 Task: Create a due date automation trigger when advanced on, 2 days before a card is due add content with a name not containing resume at 11:00 AM.
Action: Mouse moved to (999, 292)
Screenshot: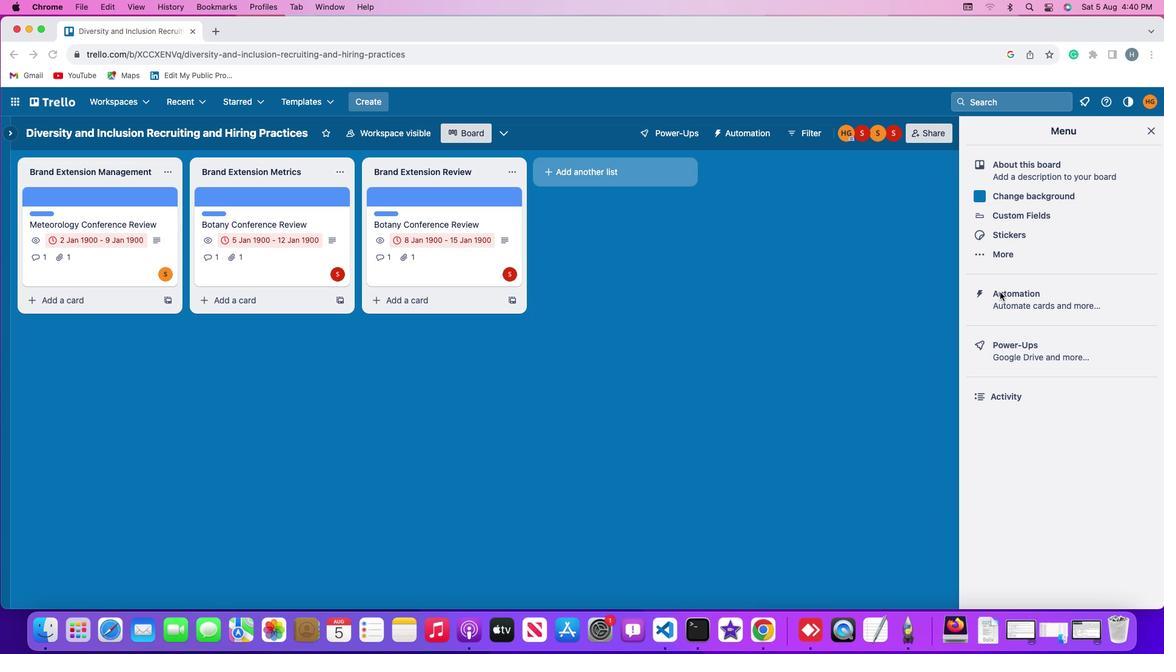 
Action: Mouse pressed left at (999, 292)
Screenshot: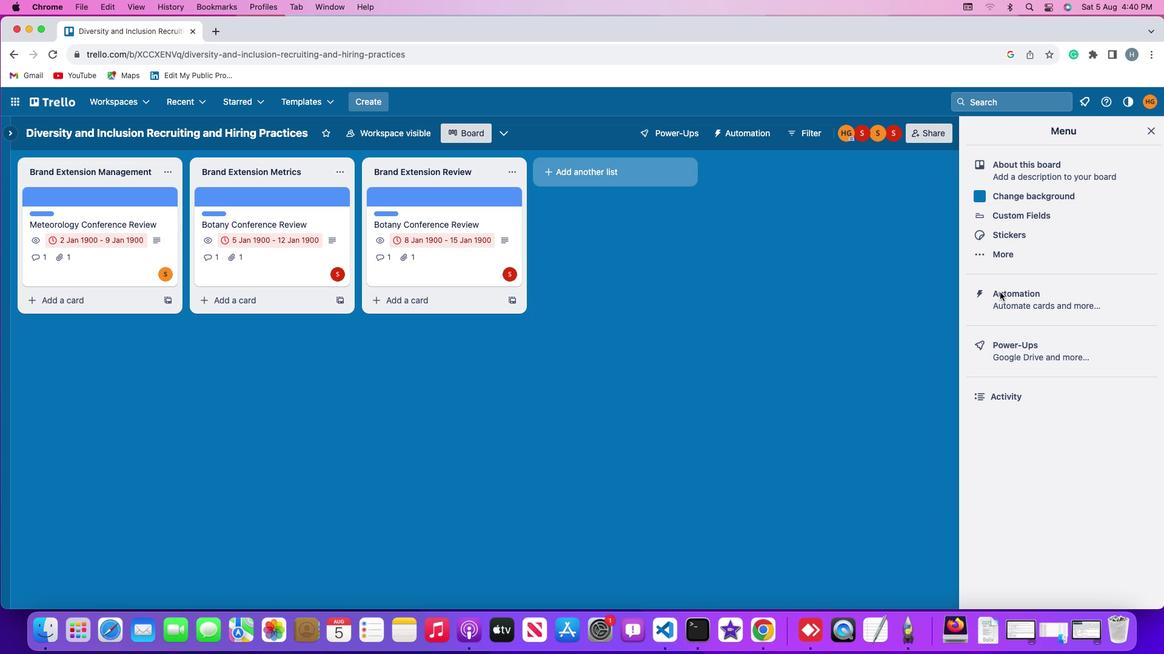 
Action: Mouse pressed left at (999, 292)
Screenshot: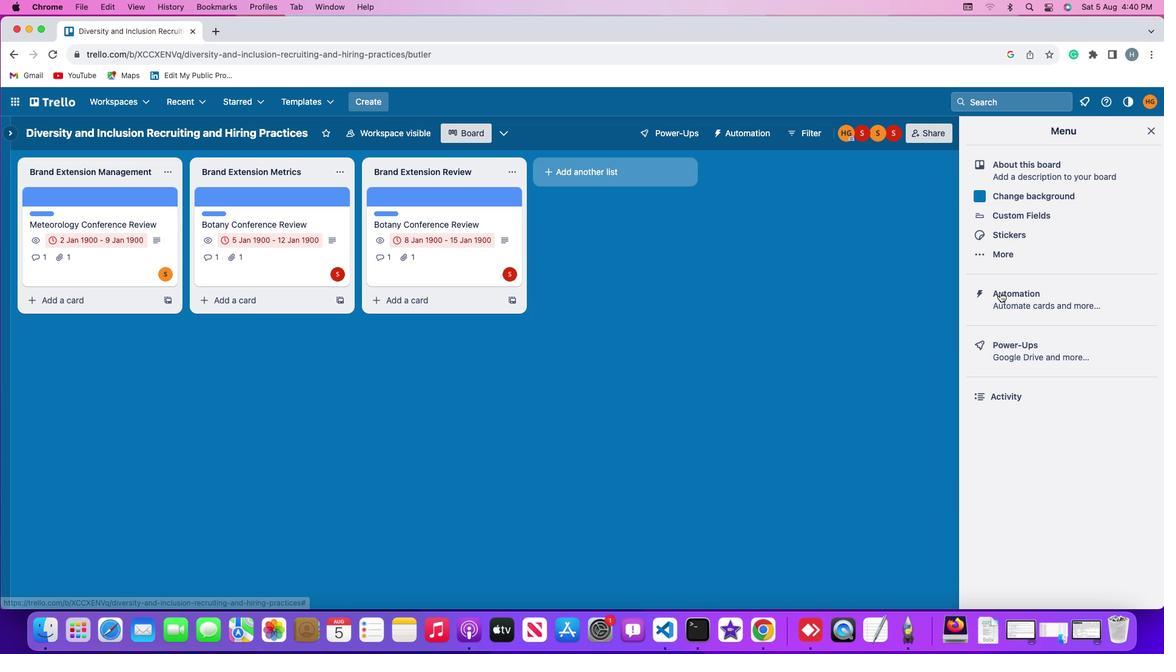
Action: Mouse moved to (91, 291)
Screenshot: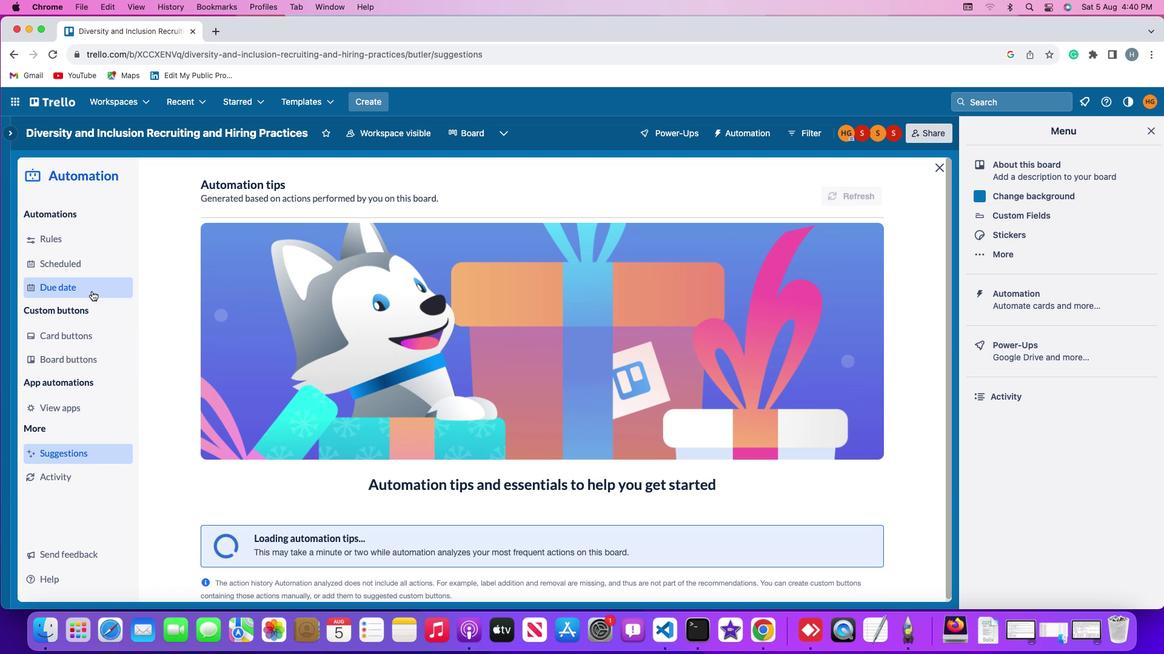 
Action: Mouse pressed left at (91, 291)
Screenshot: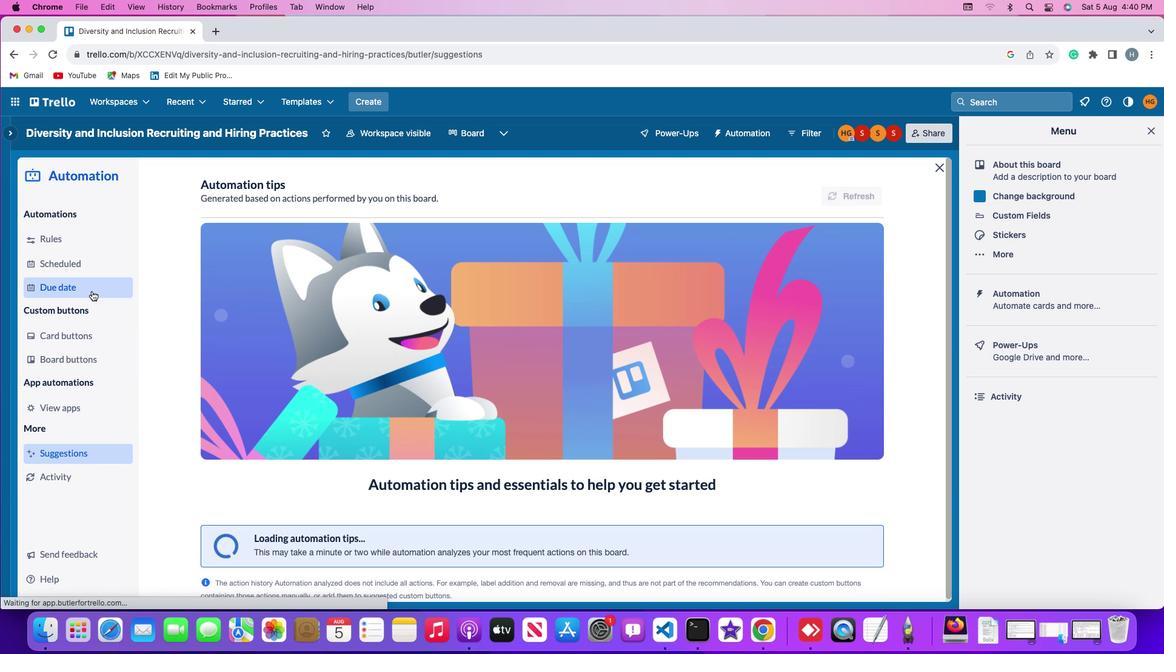 
Action: Mouse moved to (828, 186)
Screenshot: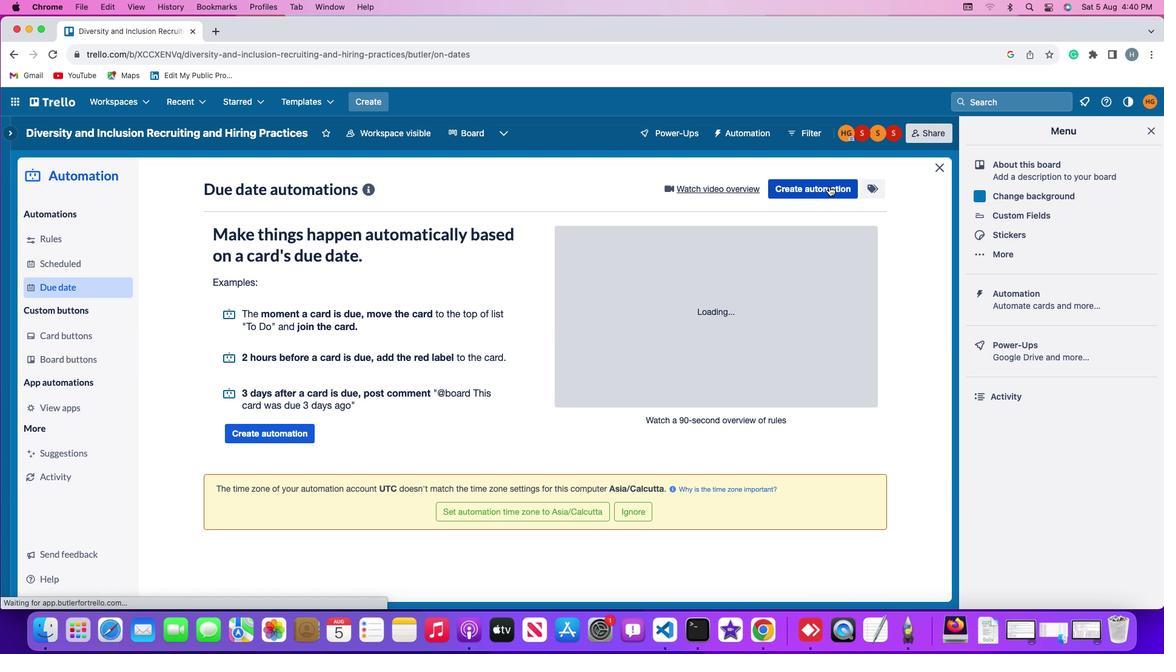 
Action: Mouse pressed left at (828, 186)
Screenshot: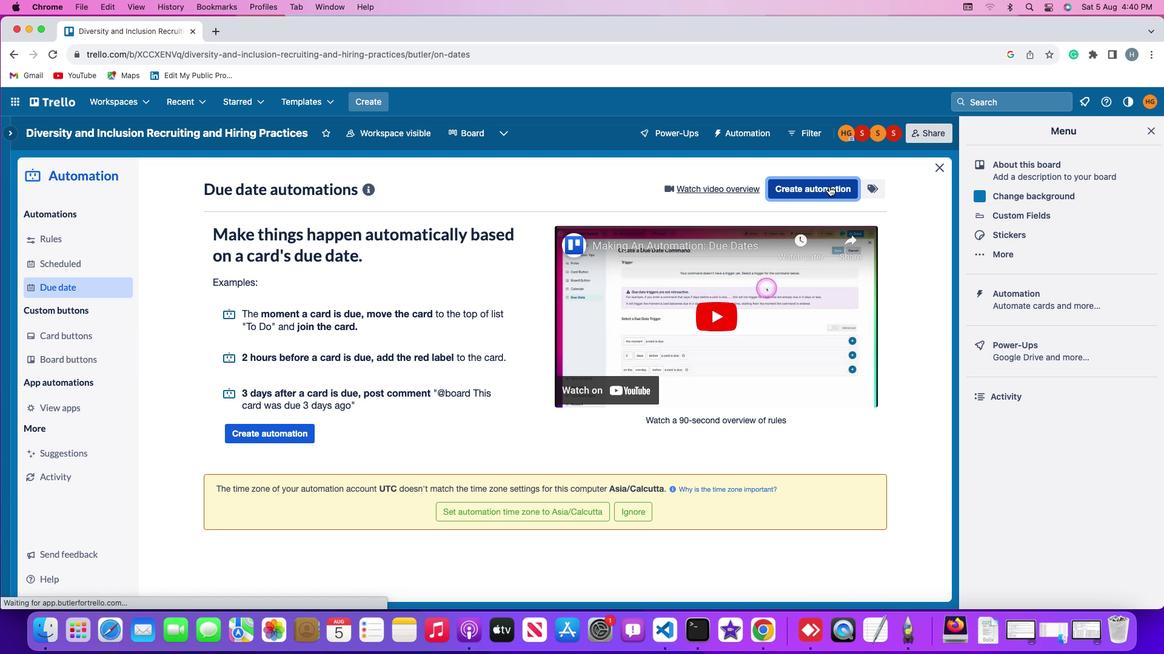 
Action: Mouse moved to (552, 303)
Screenshot: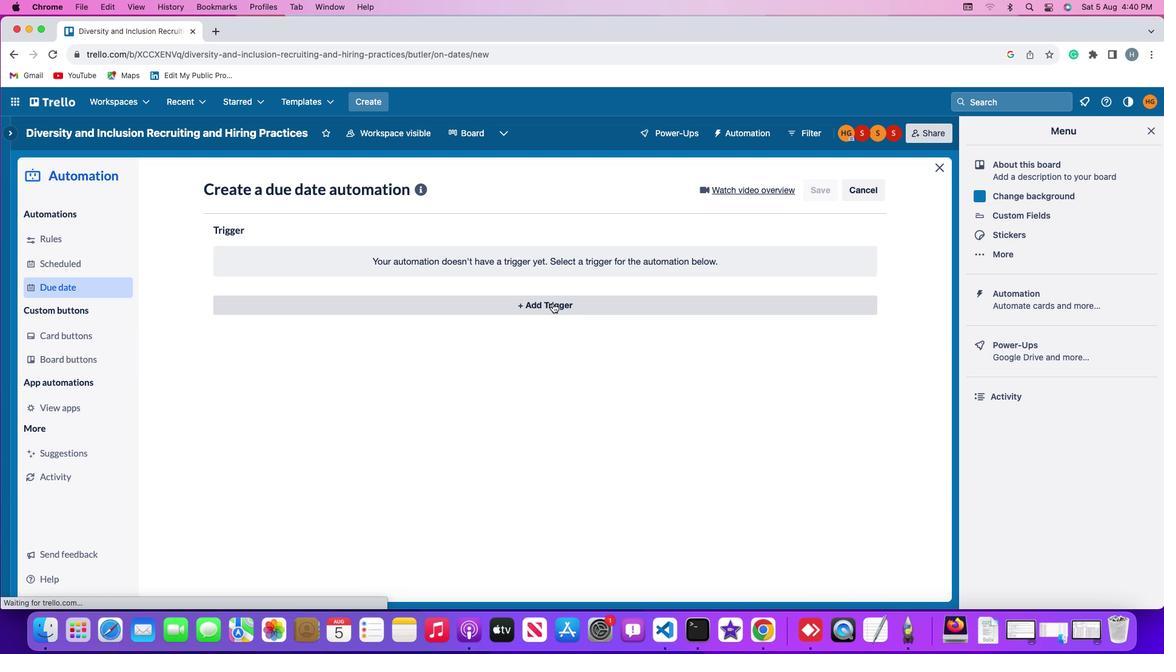 
Action: Mouse pressed left at (552, 303)
Screenshot: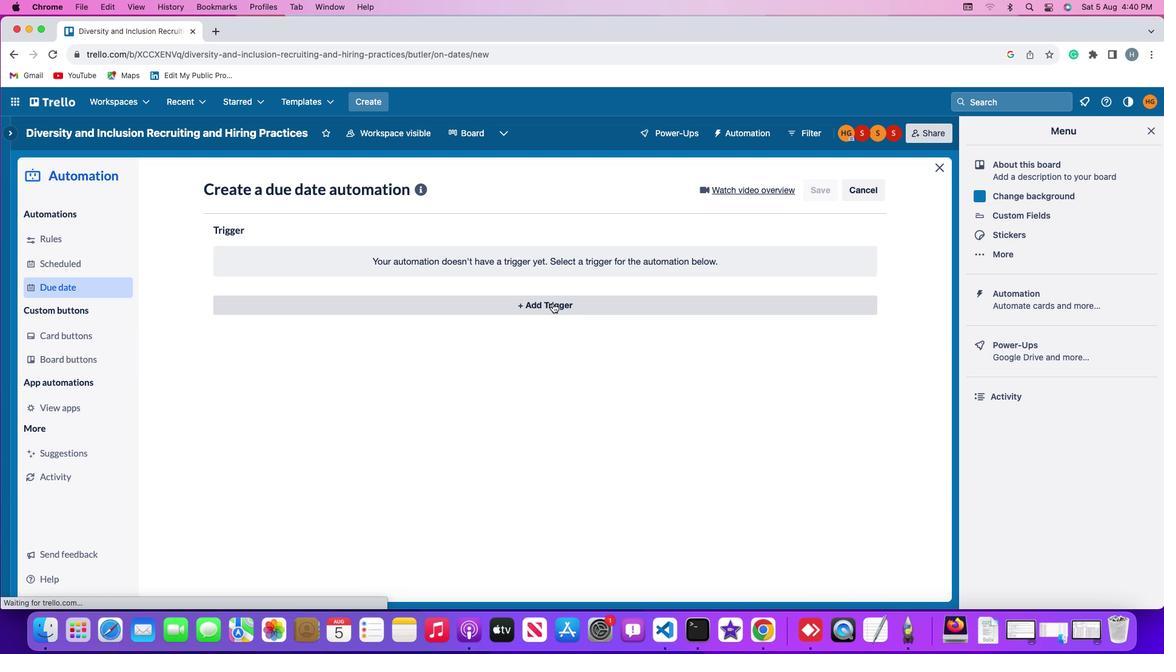 
Action: Mouse moved to (238, 488)
Screenshot: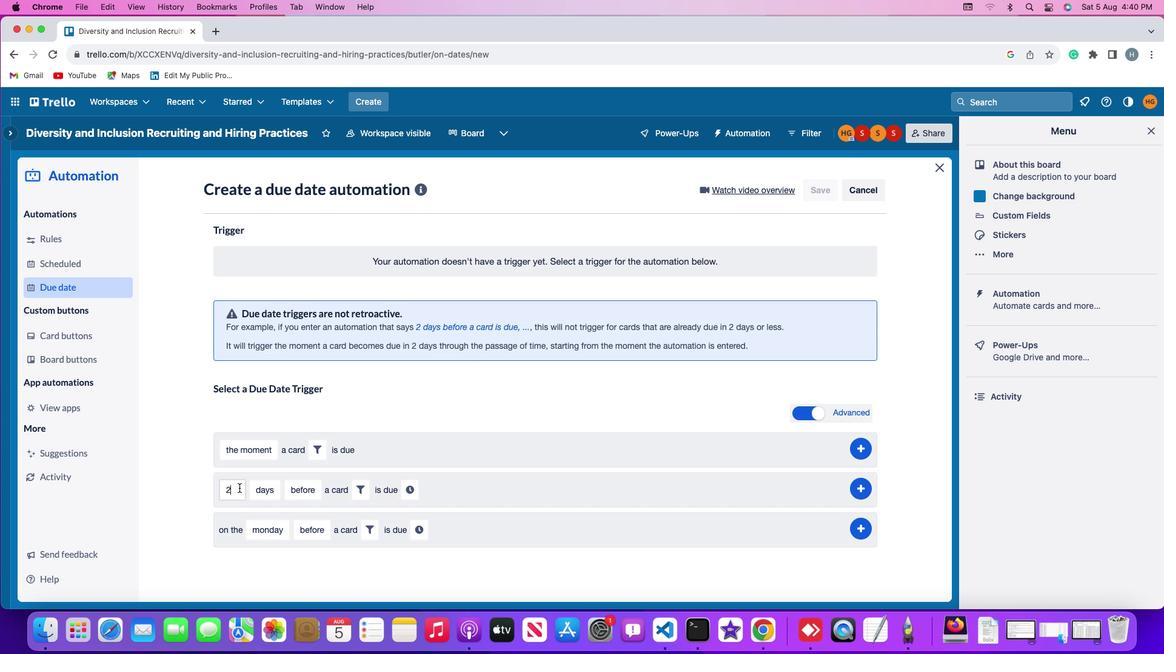 
Action: Mouse pressed left at (238, 488)
Screenshot: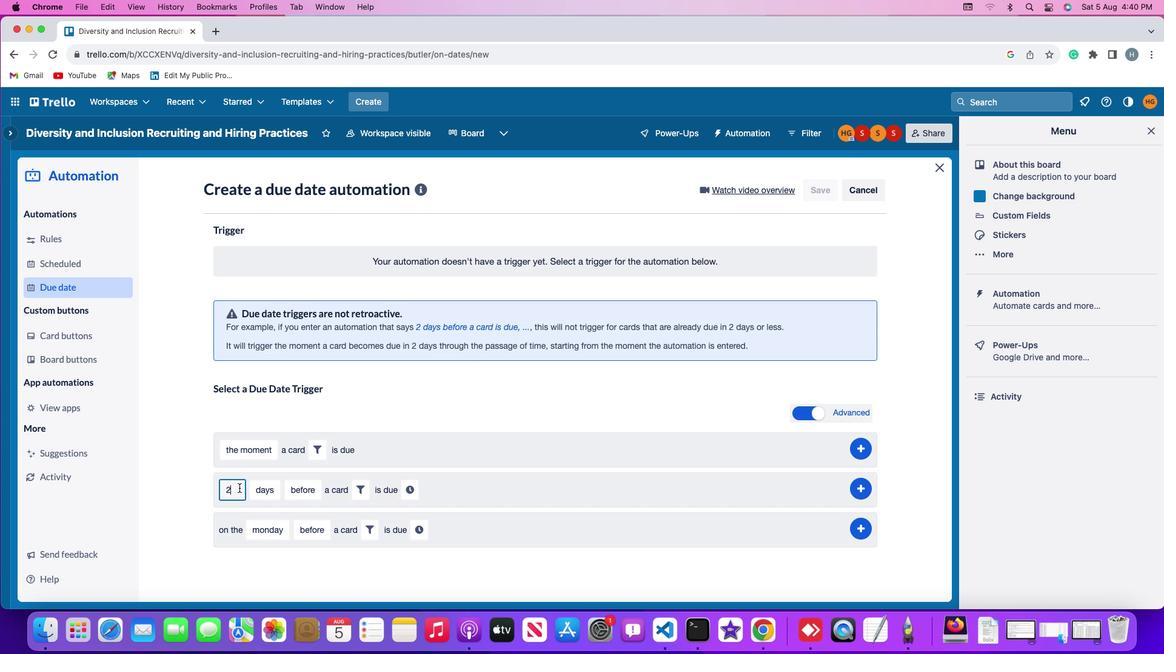 
Action: Key pressed Key.backspace
Screenshot: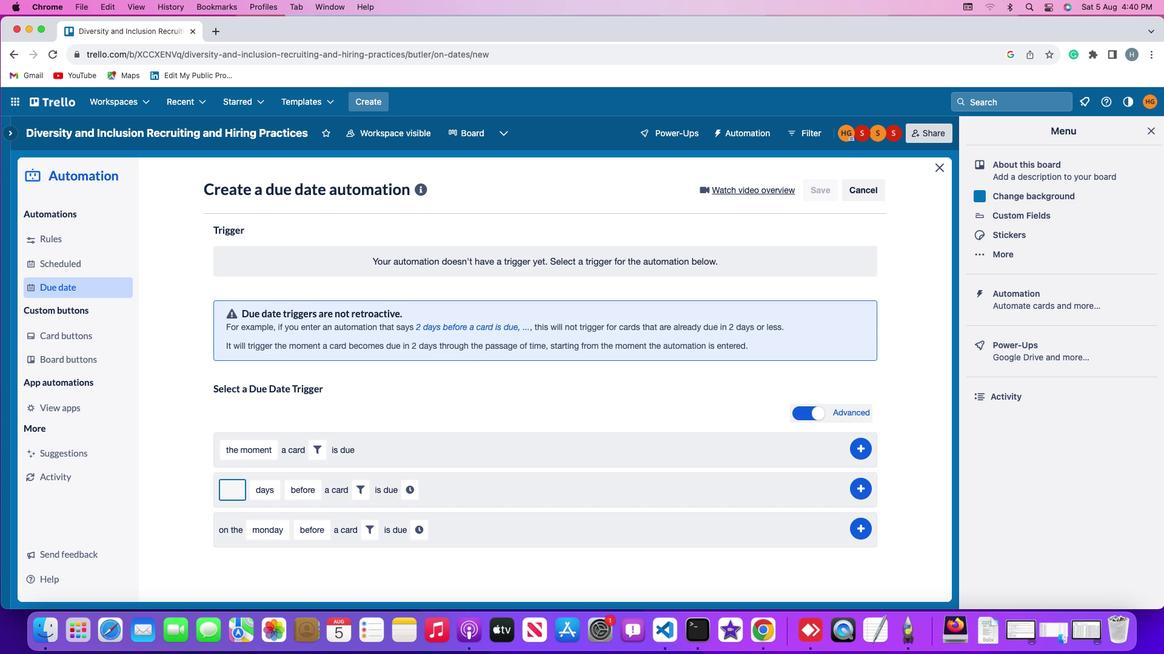 
Action: Mouse moved to (239, 487)
Screenshot: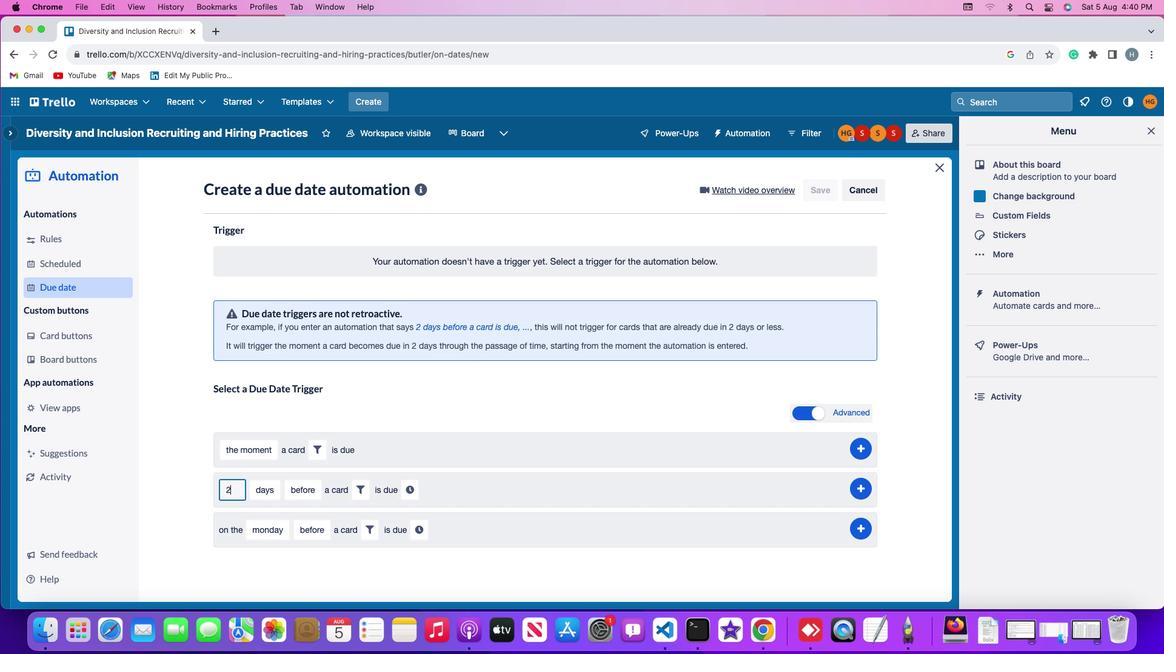 
Action: Key pressed '2'
Screenshot: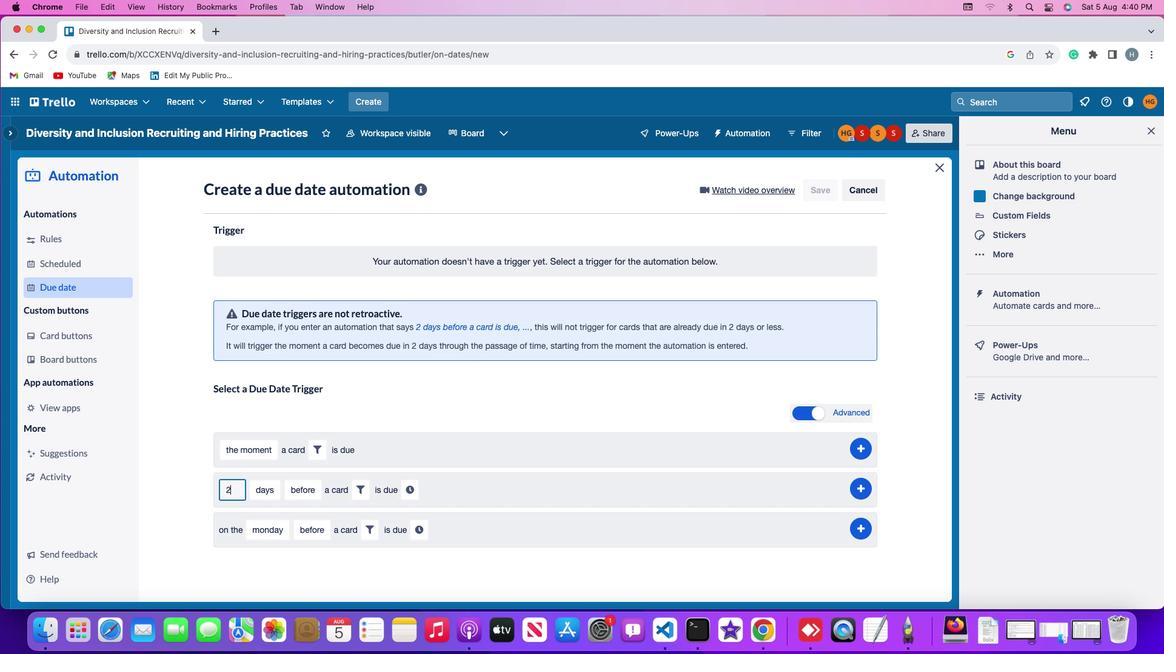 
Action: Mouse moved to (269, 486)
Screenshot: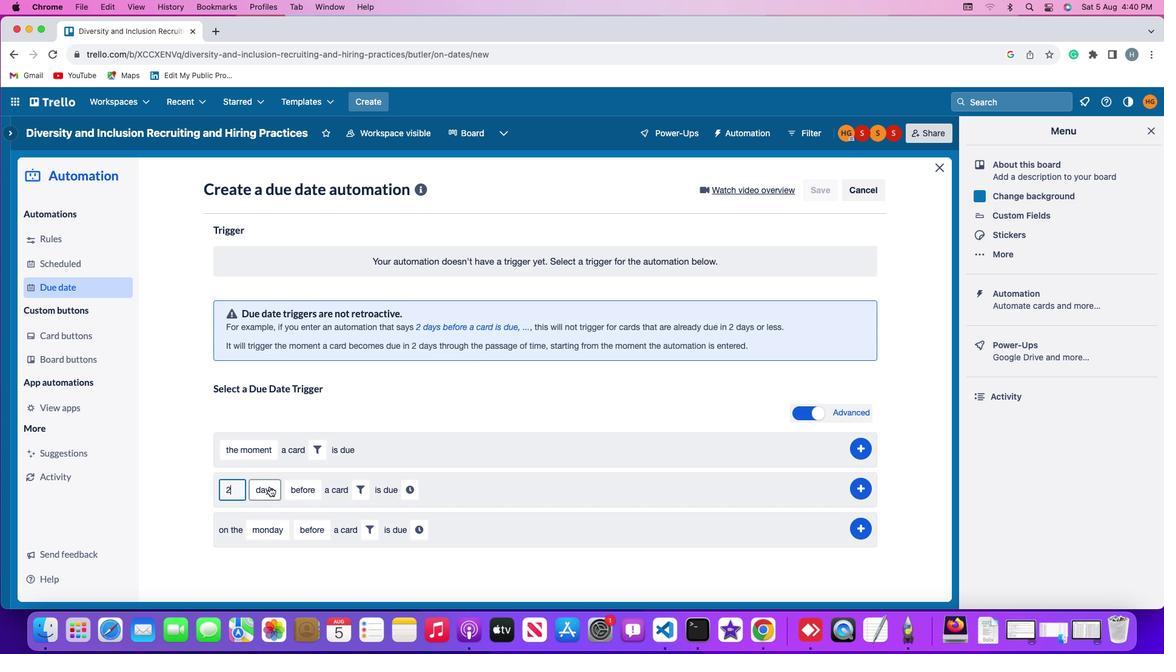 
Action: Mouse pressed left at (269, 486)
Screenshot: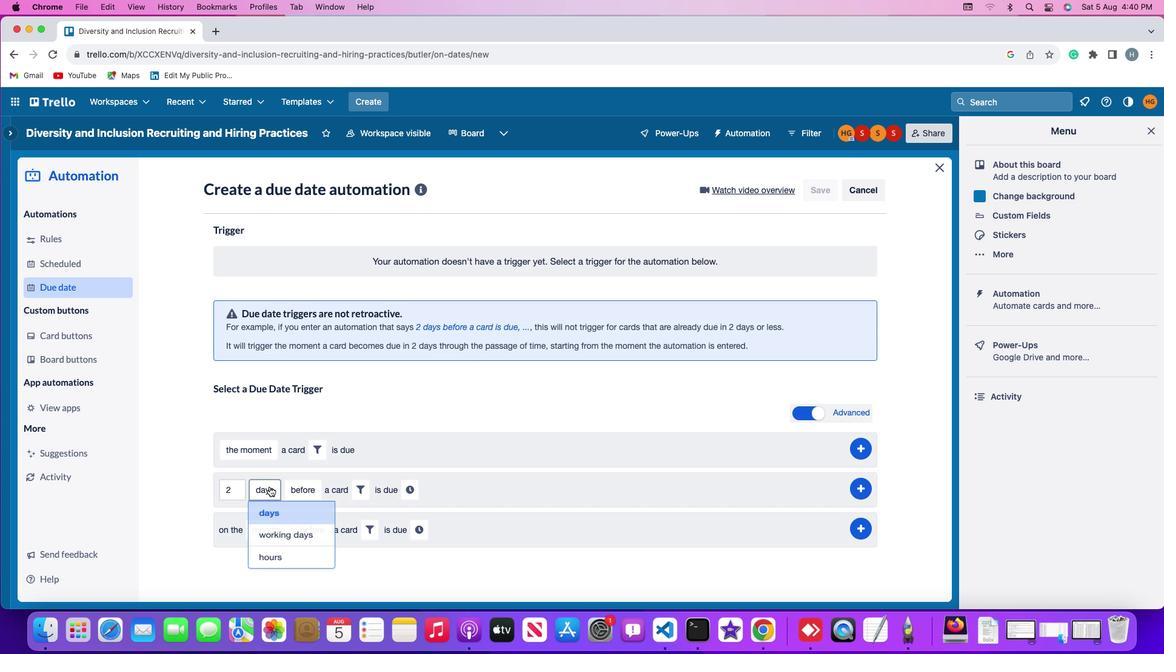 
Action: Mouse moved to (274, 519)
Screenshot: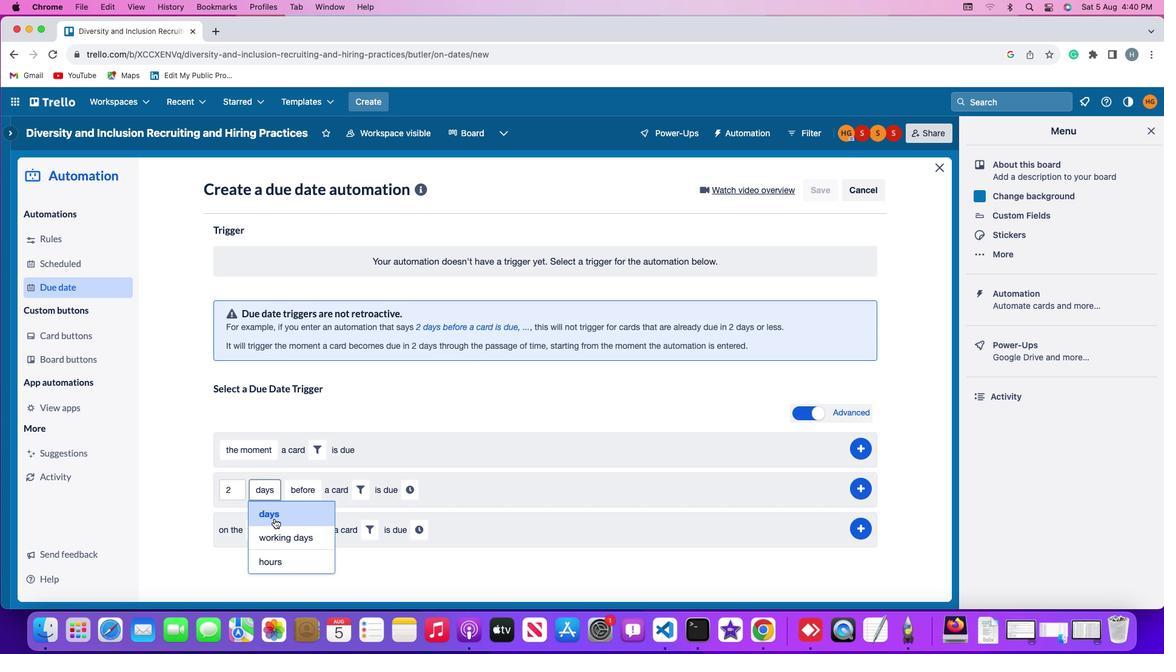 
Action: Mouse pressed left at (274, 519)
Screenshot: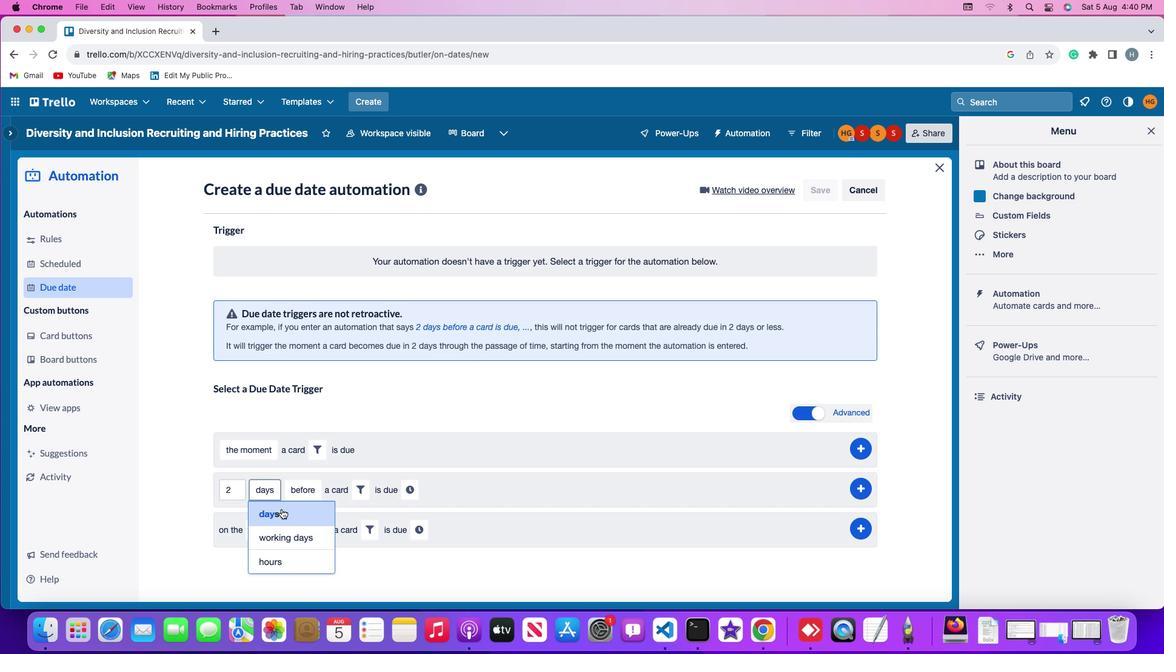 
Action: Mouse moved to (297, 497)
Screenshot: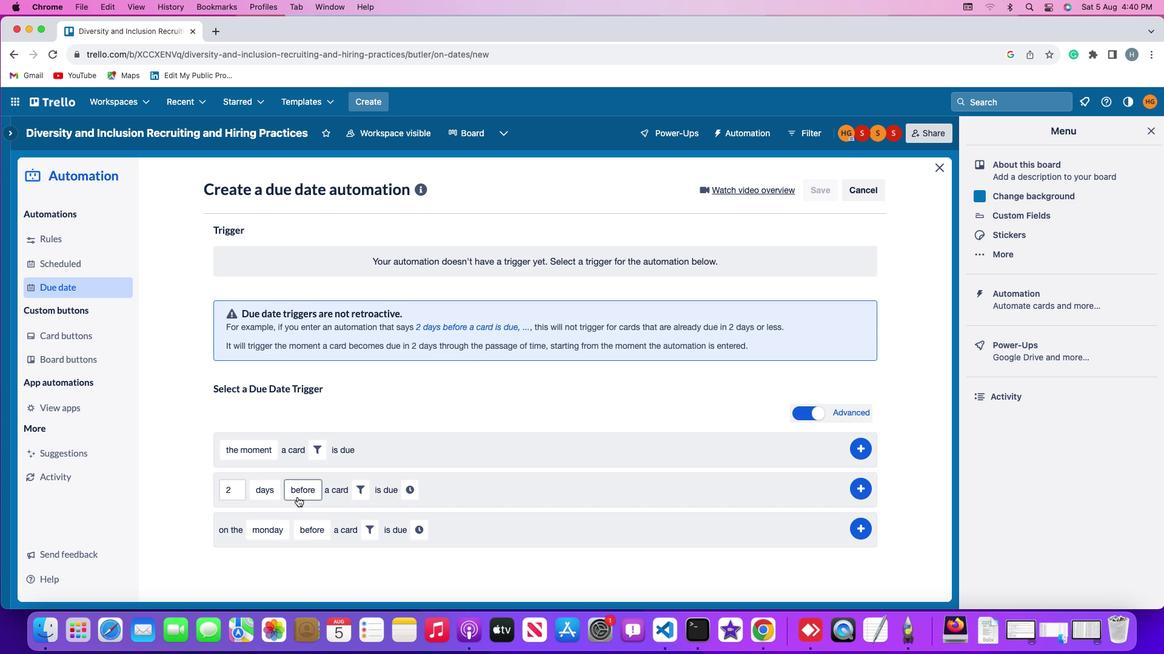 
Action: Mouse pressed left at (297, 497)
Screenshot: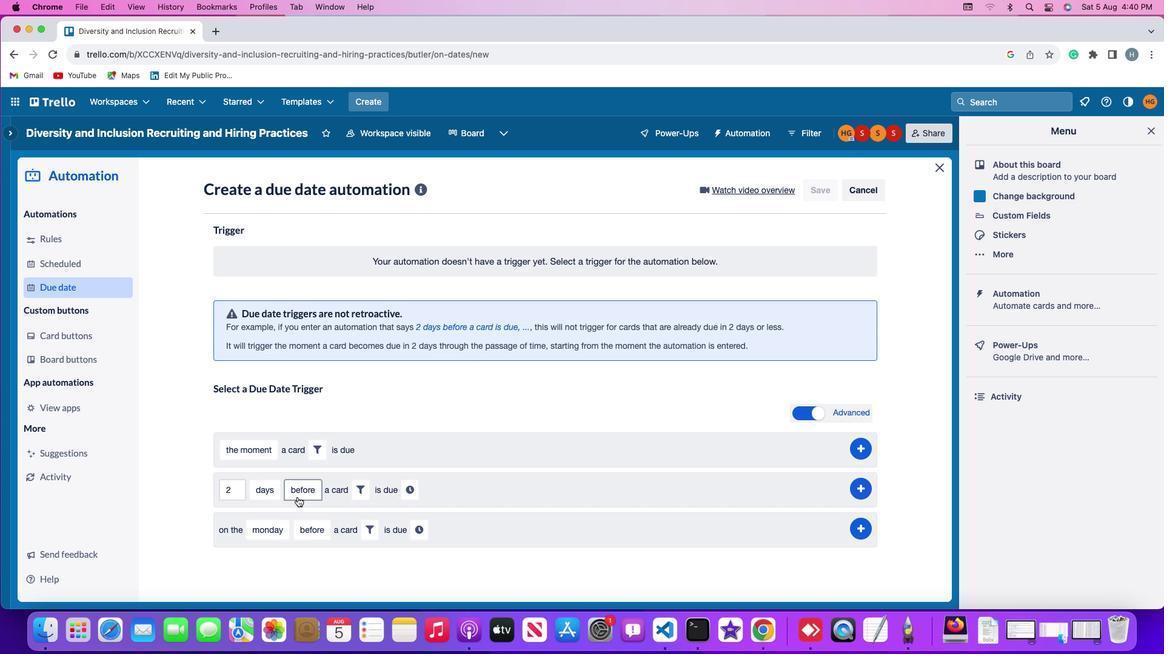 
Action: Mouse moved to (310, 514)
Screenshot: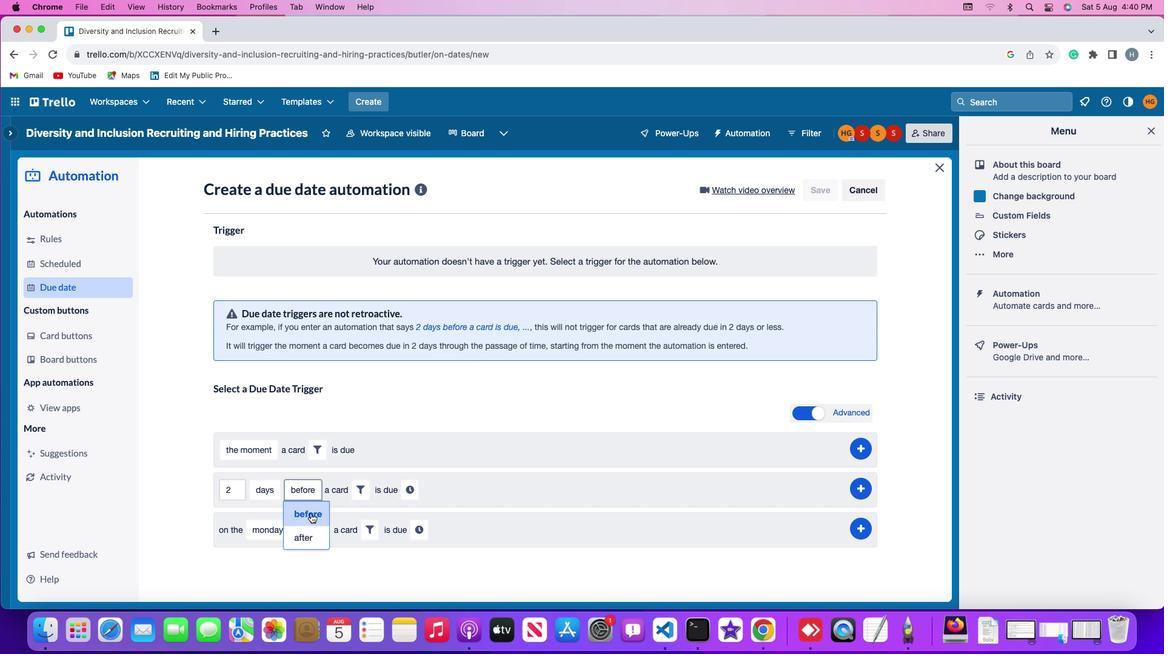 
Action: Mouse pressed left at (310, 514)
Screenshot: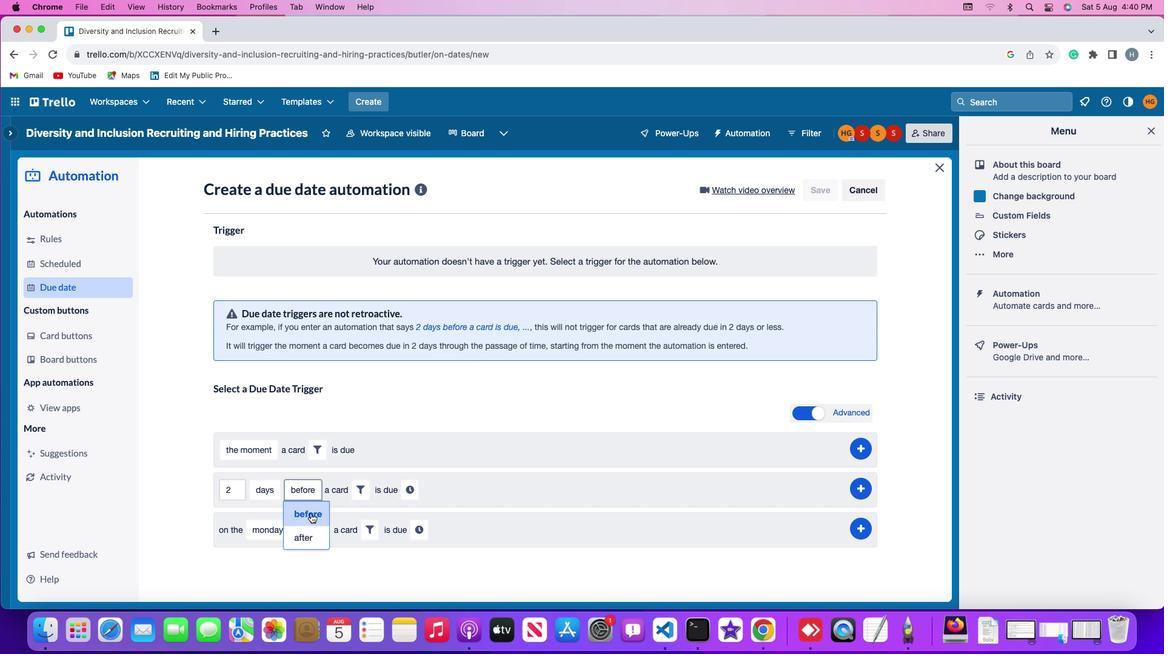 
Action: Mouse moved to (352, 490)
Screenshot: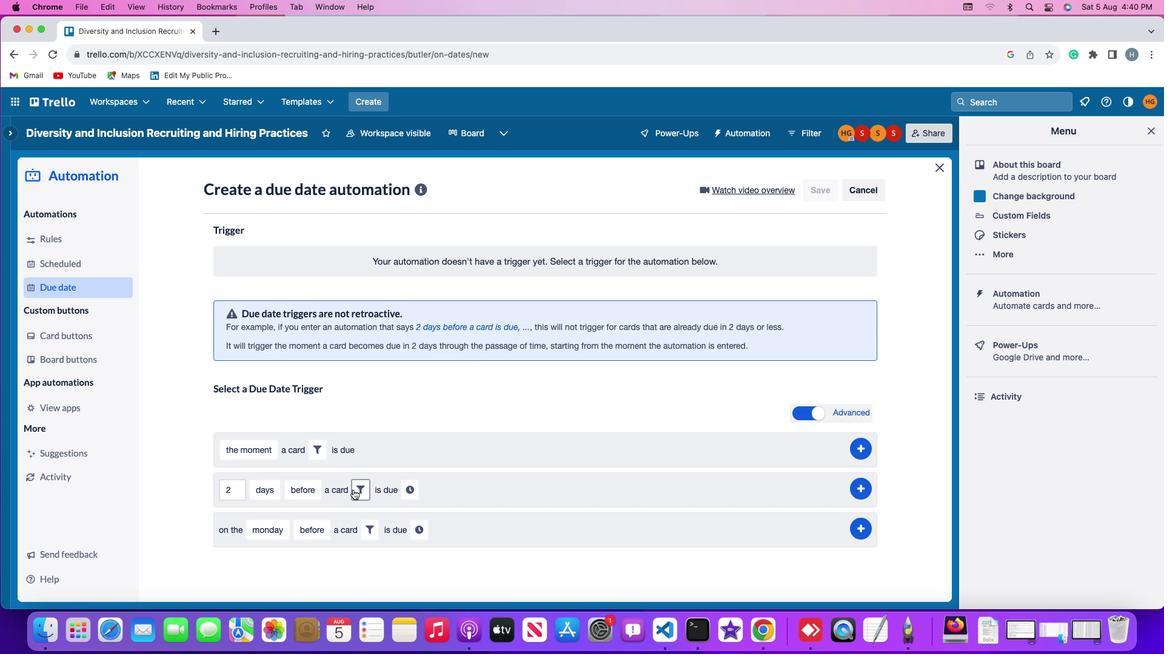 
Action: Mouse pressed left at (352, 490)
Screenshot: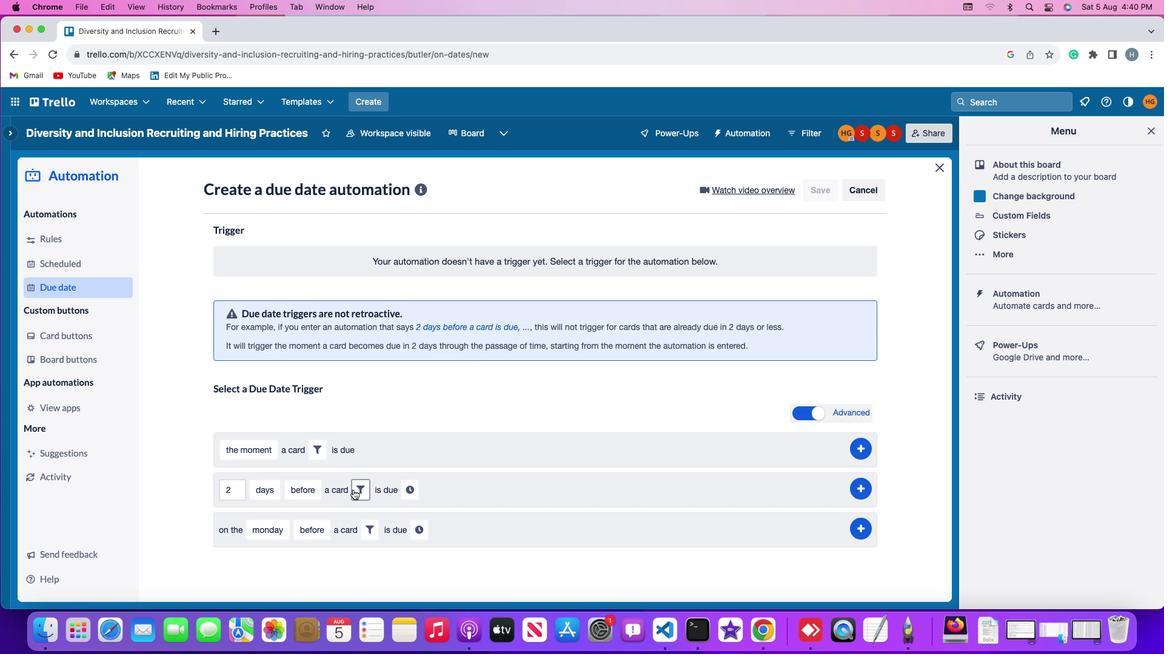 
Action: Mouse moved to (509, 529)
Screenshot: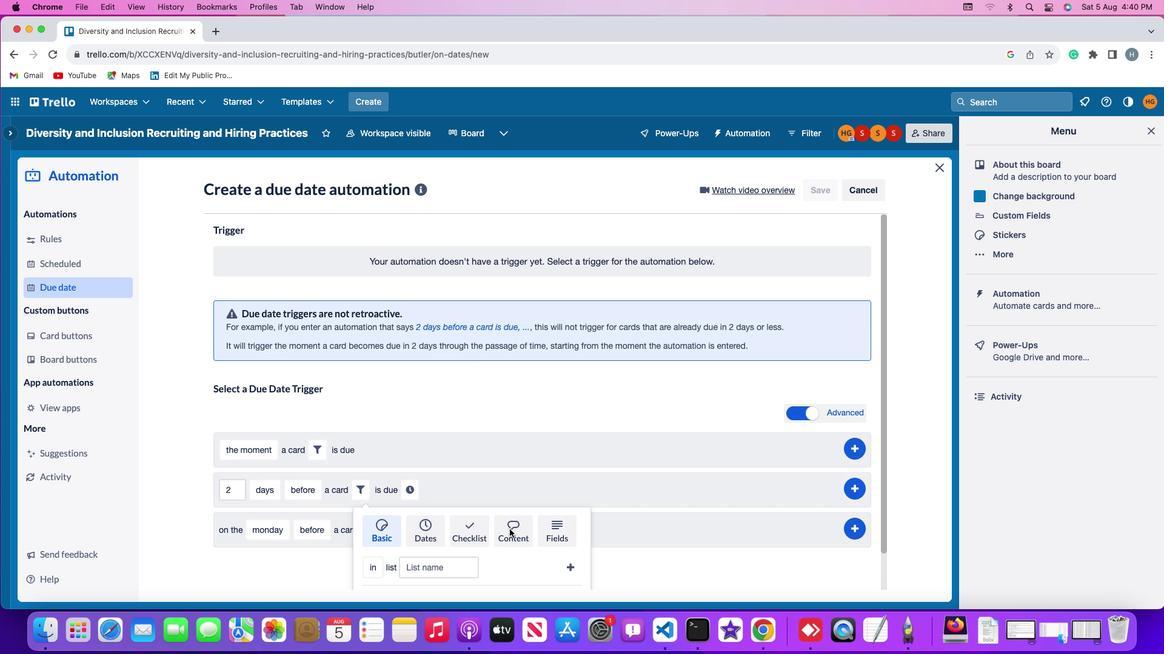 
Action: Mouse pressed left at (509, 529)
Screenshot: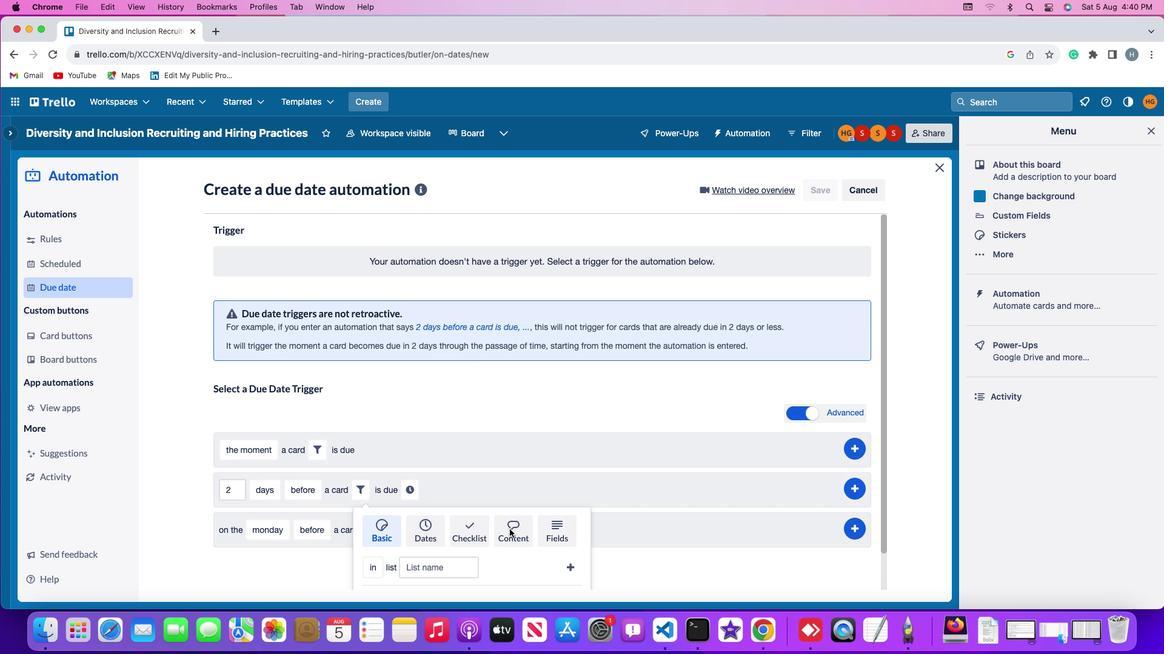 
Action: Mouse moved to (401, 562)
Screenshot: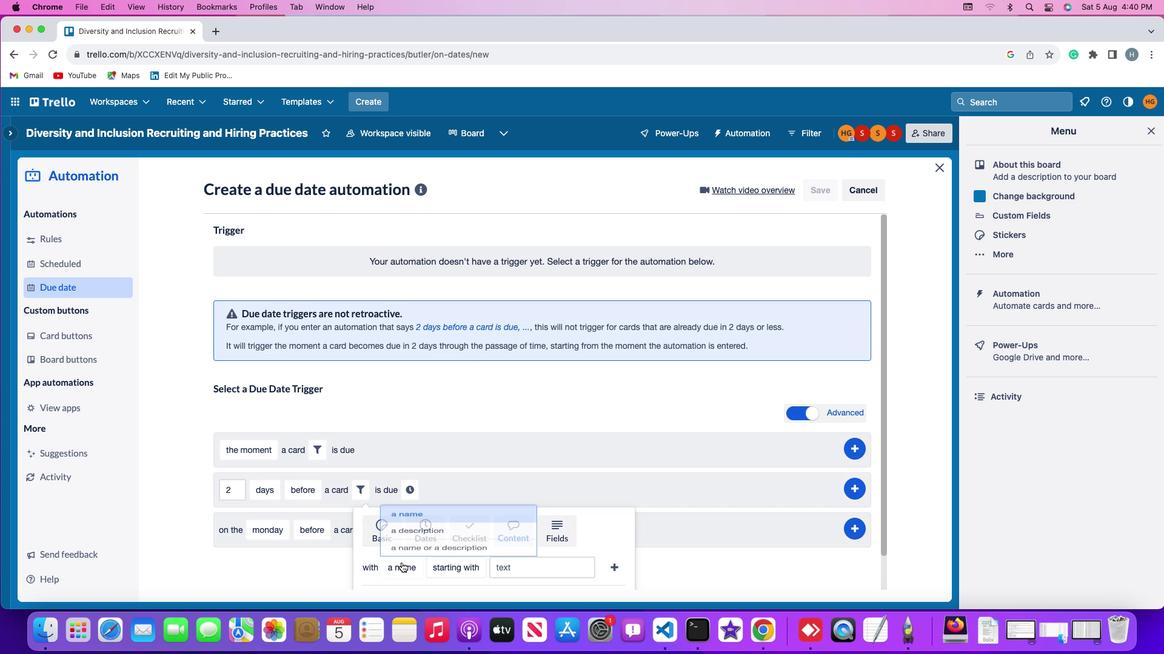 
Action: Mouse pressed left at (401, 562)
Screenshot: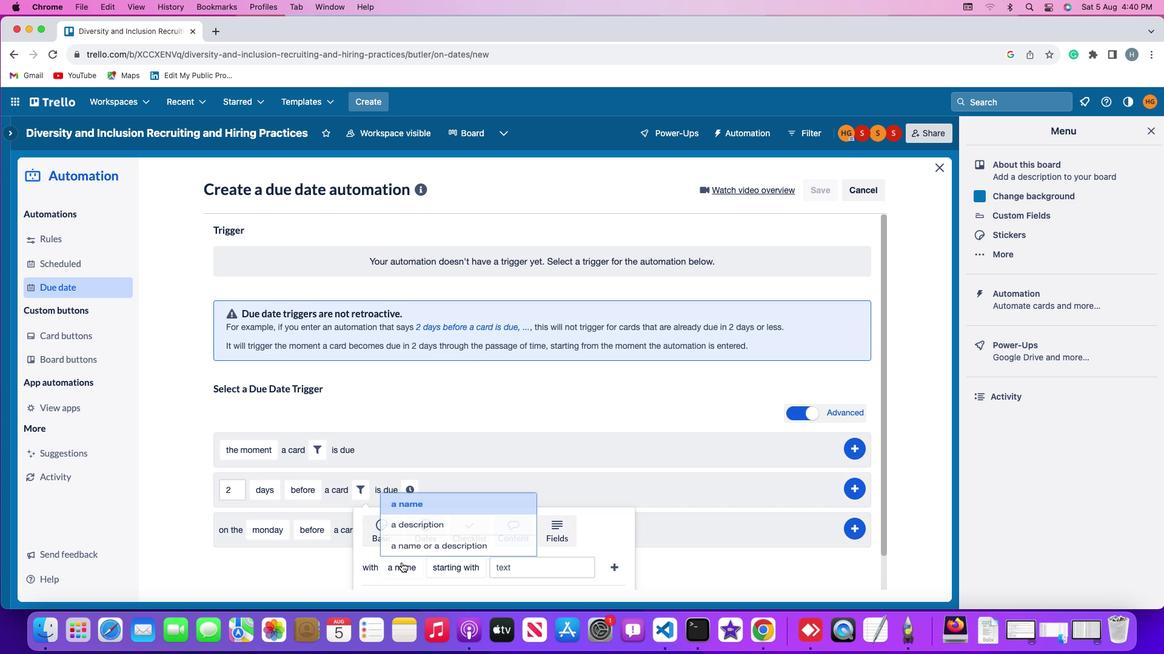 
Action: Mouse moved to (417, 502)
Screenshot: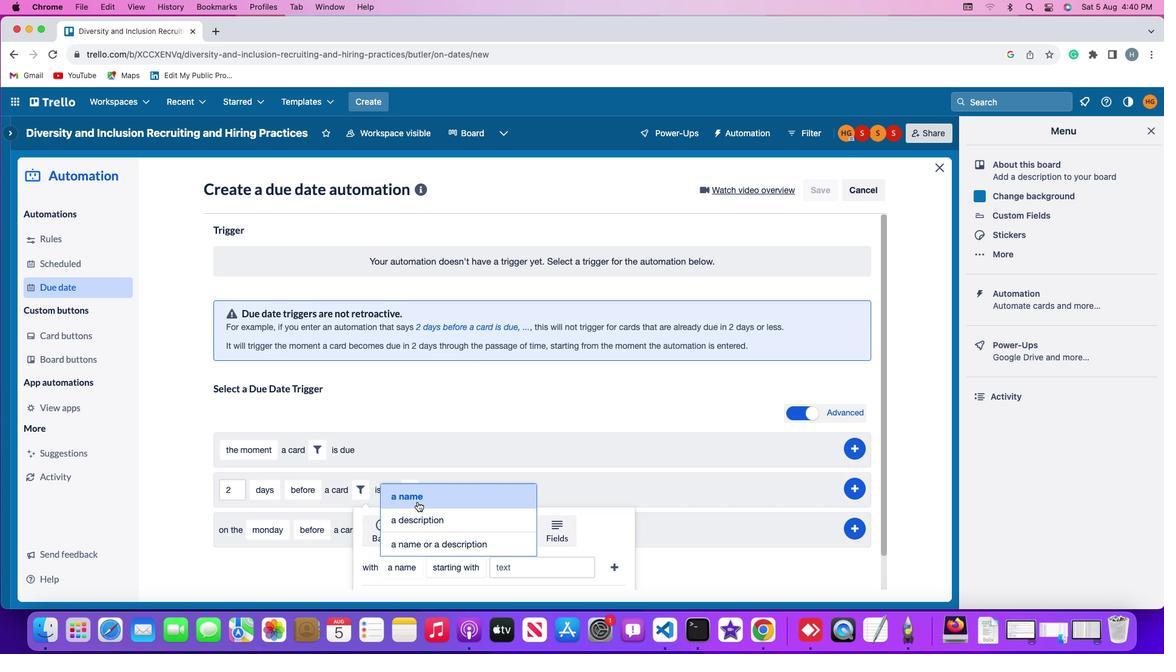 
Action: Mouse pressed left at (417, 502)
Screenshot: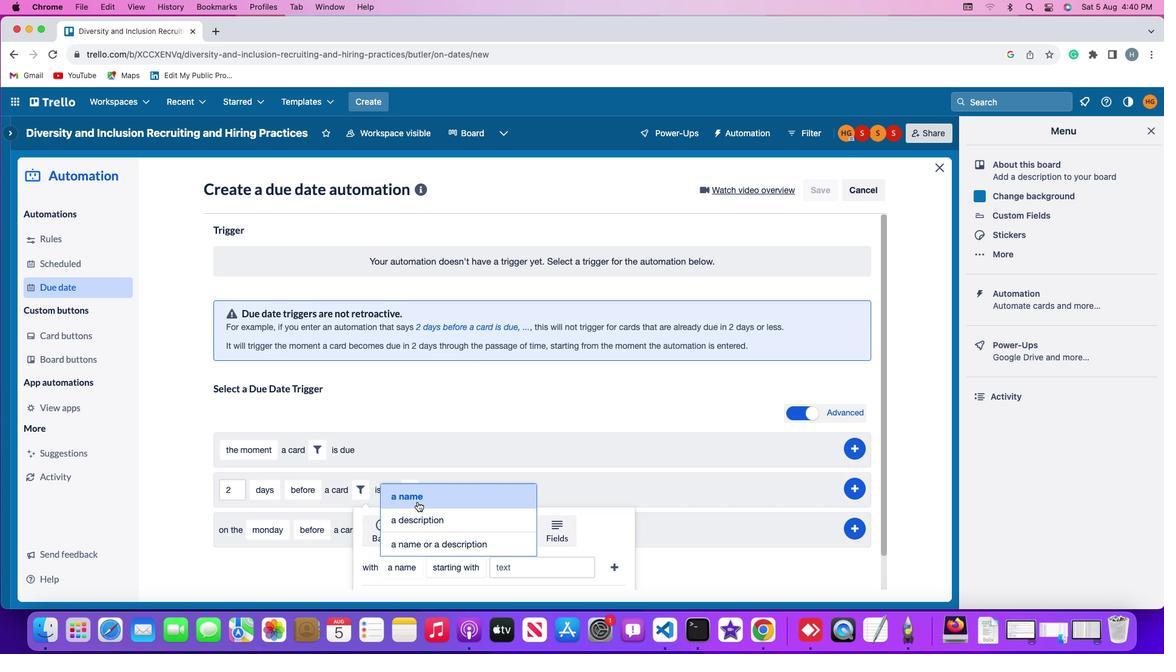 
Action: Mouse moved to (451, 567)
Screenshot: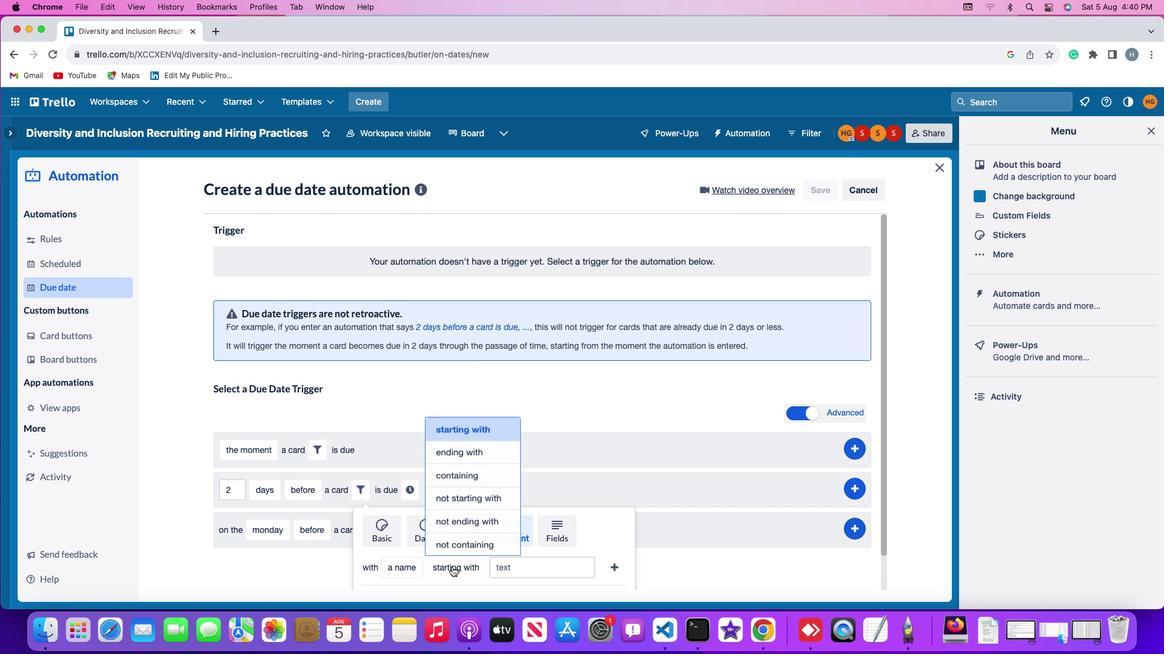 
Action: Mouse pressed left at (451, 567)
Screenshot: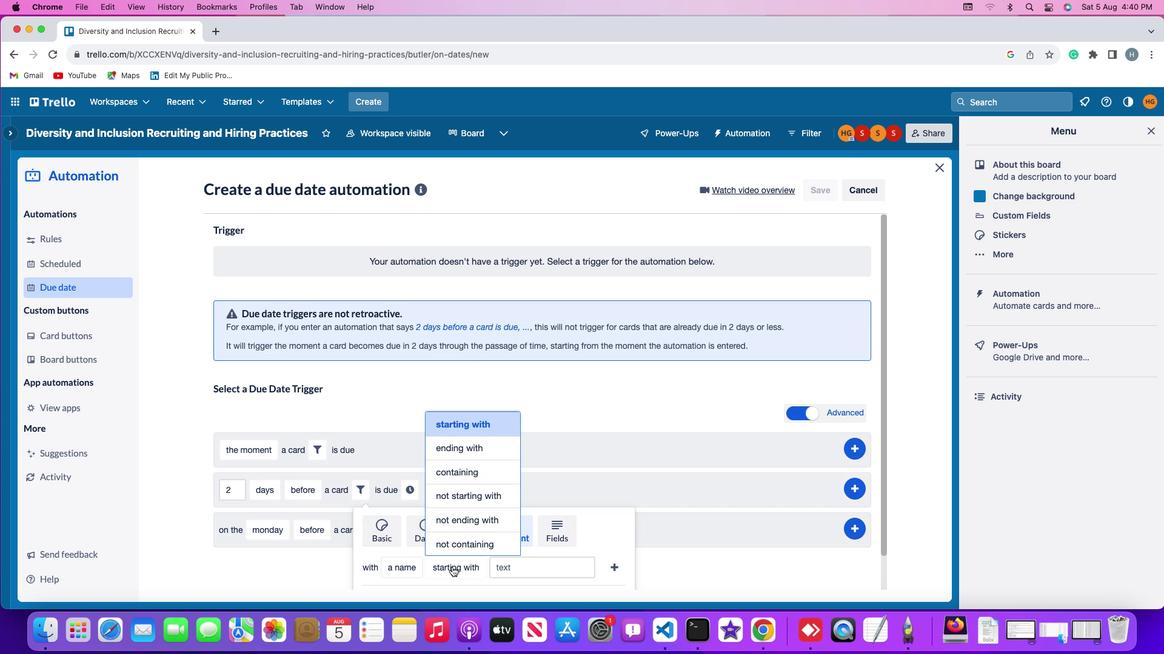 
Action: Mouse moved to (458, 545)
Screenshot: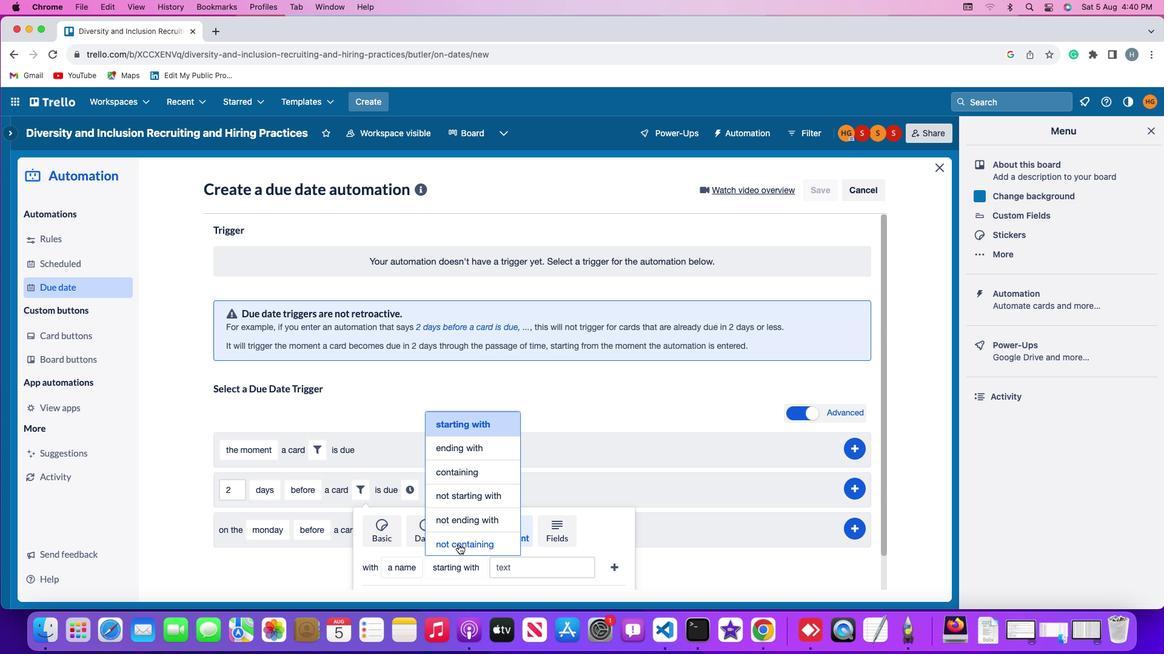
Action: Mouse pressed left at (458, 545)
Screenshot: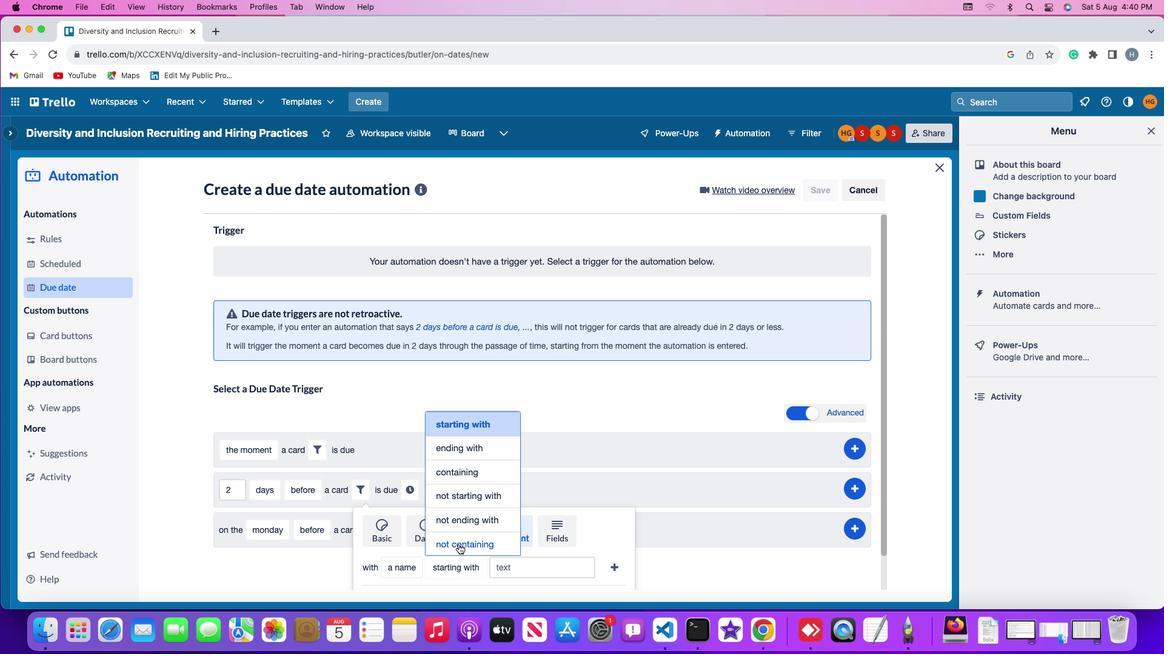 
Action: Mouse moved to (549, 574)
Screenshot: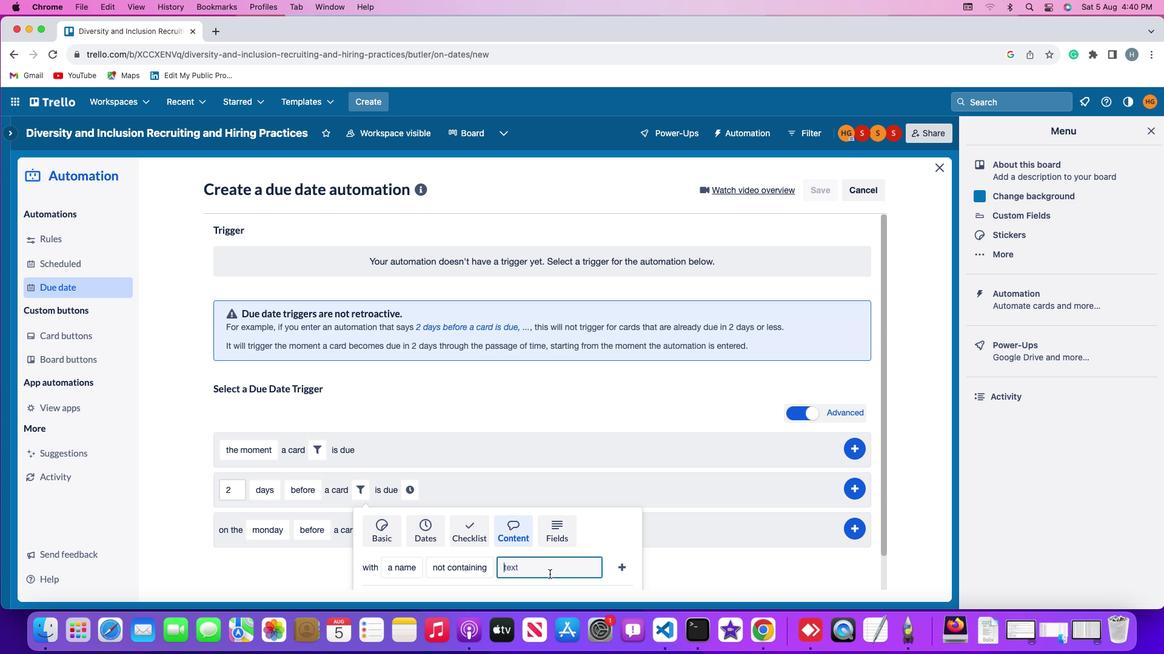 
Action: Mouse pressed left at (549, 574)
Screenshot: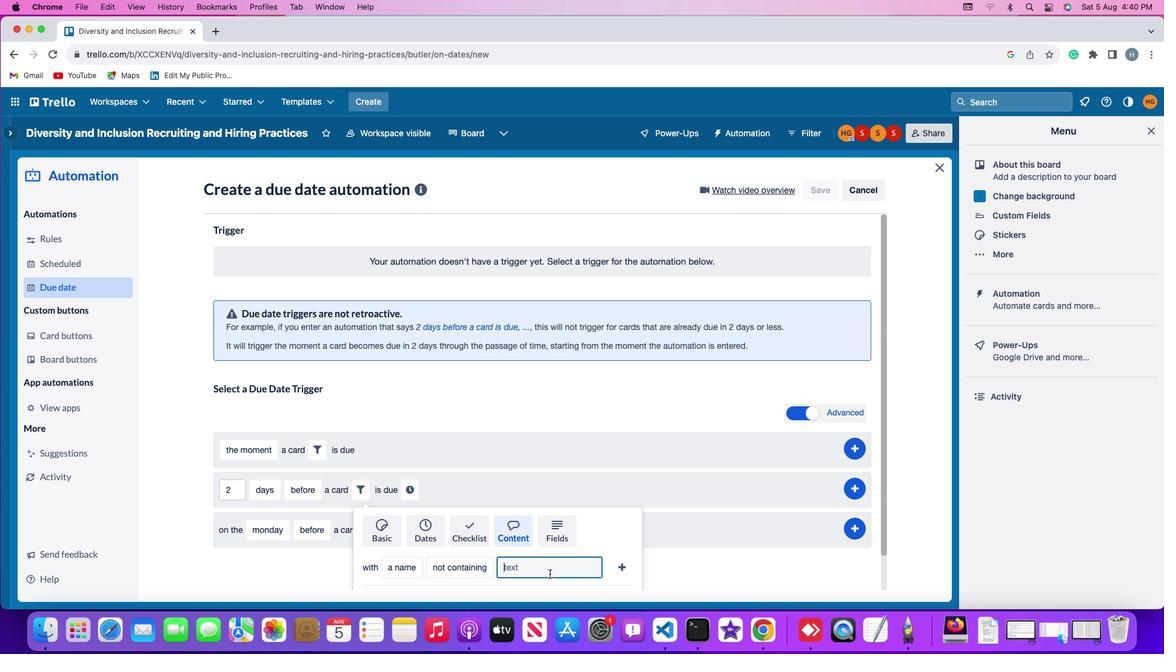 
Action: Mouse moved to (549, 573)
Screenshot: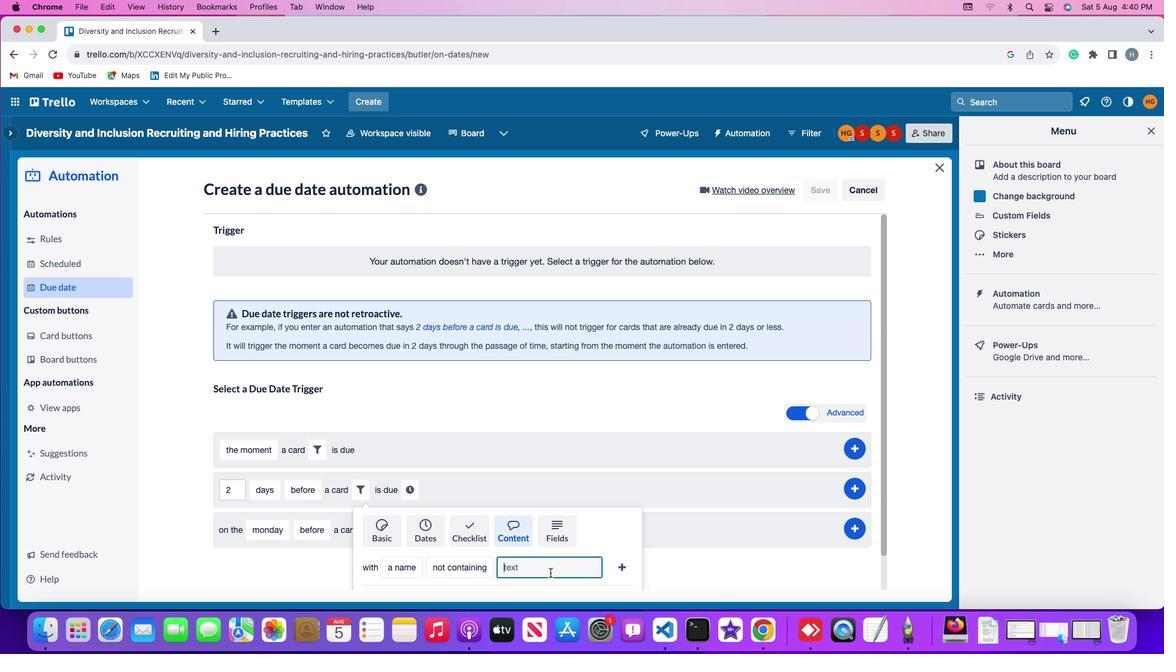 
Action: Key pressed 'r''e''s''u''m''e'
Screenshot: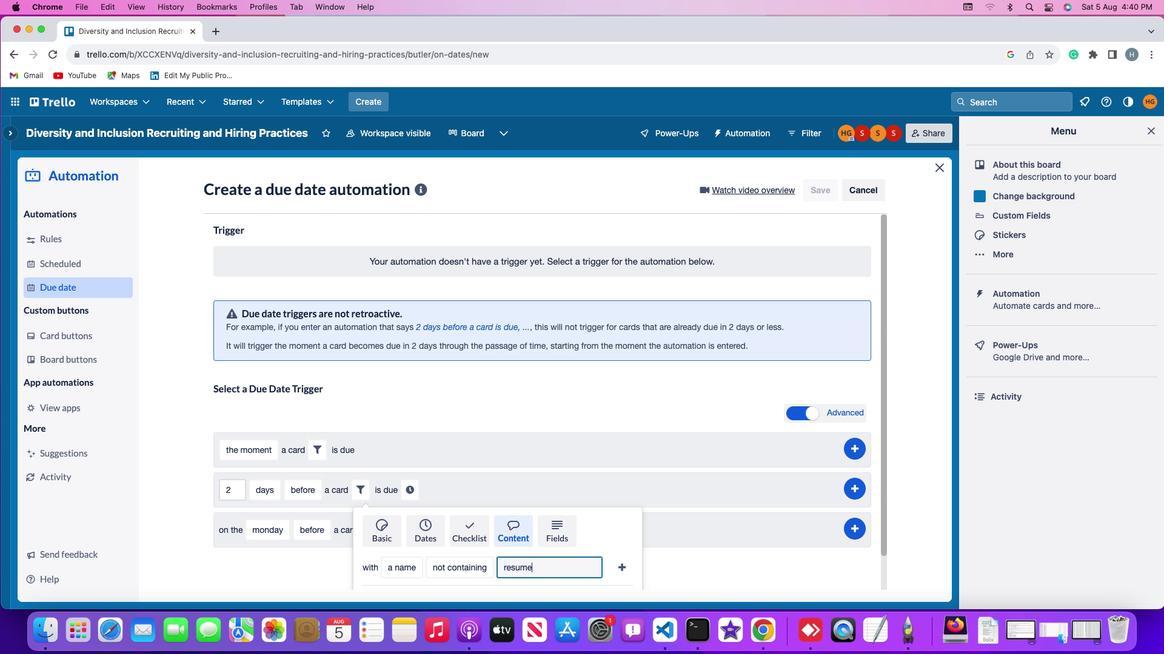 
Action: Mouse moved to (622, 564)
Screenshot: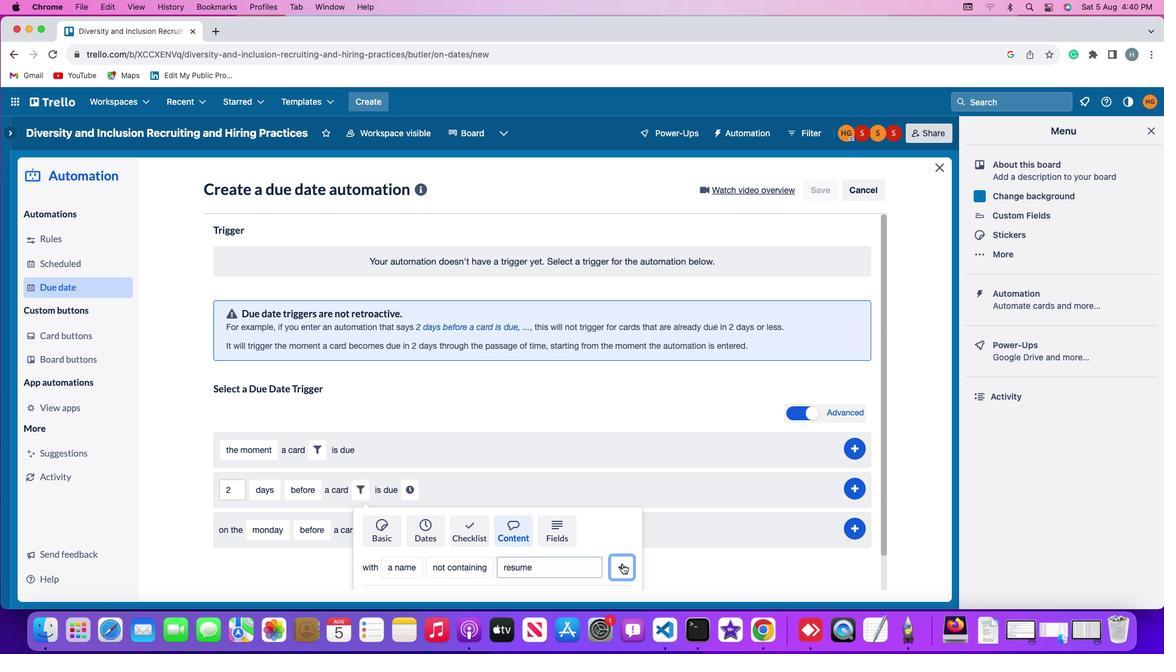 
Action: Mouse pressed left at (622, 564)
Screenshot: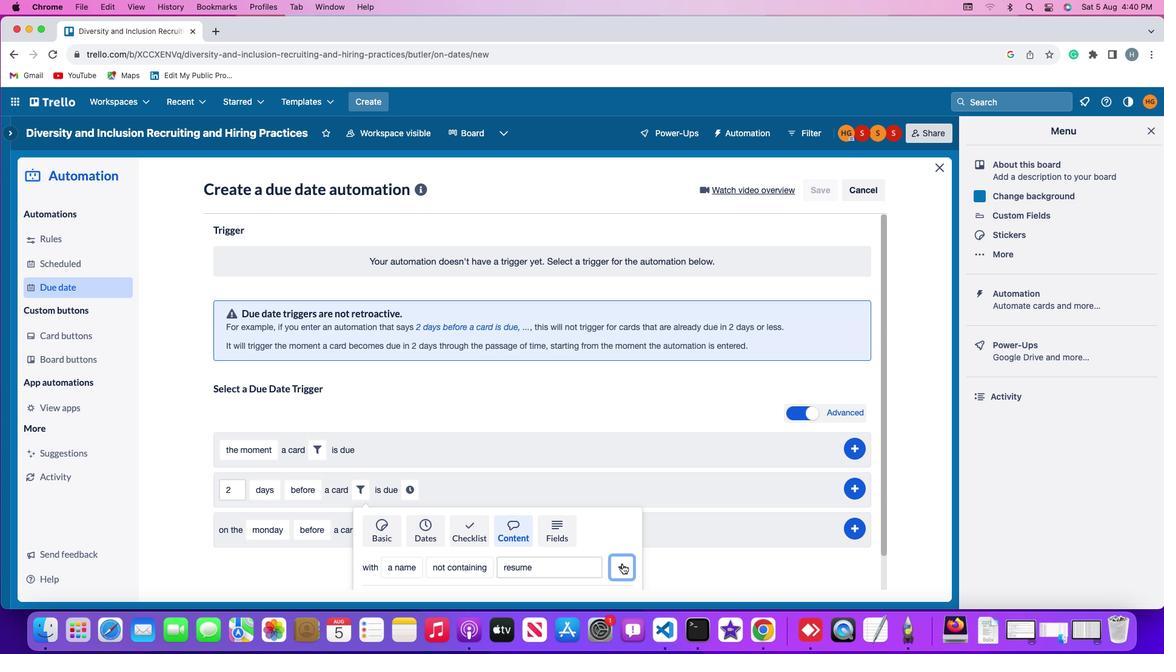
Action: Mouse moved to (583, 485)
Screenshot: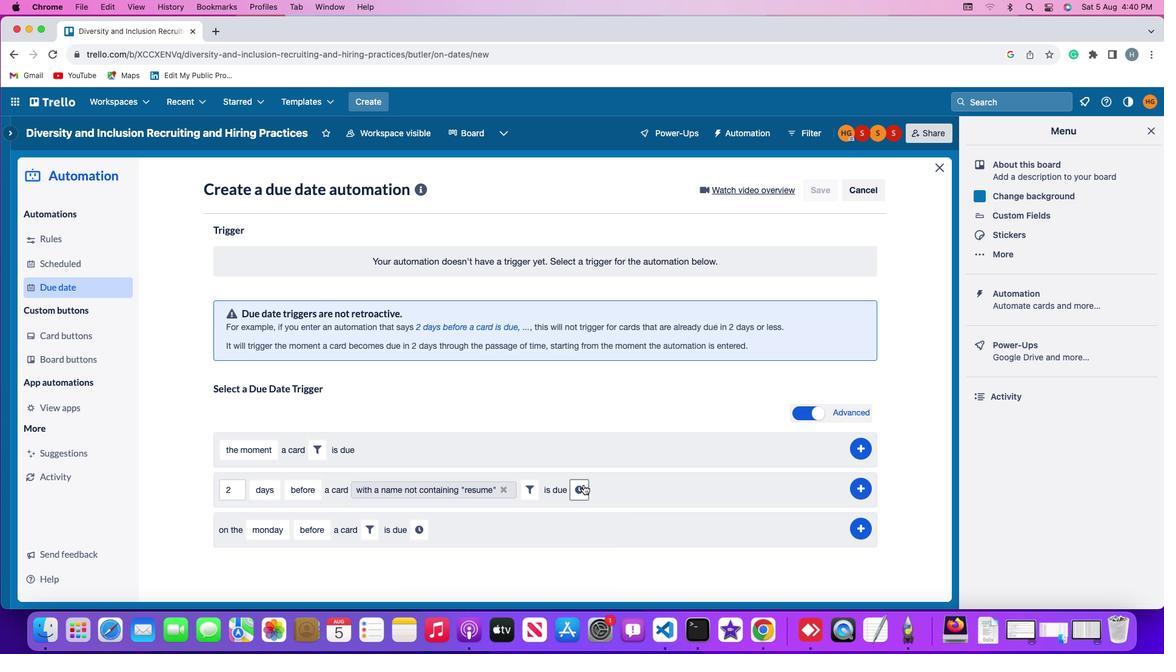 
Action: Mouse pressed left at (583, 485)
Screenshot: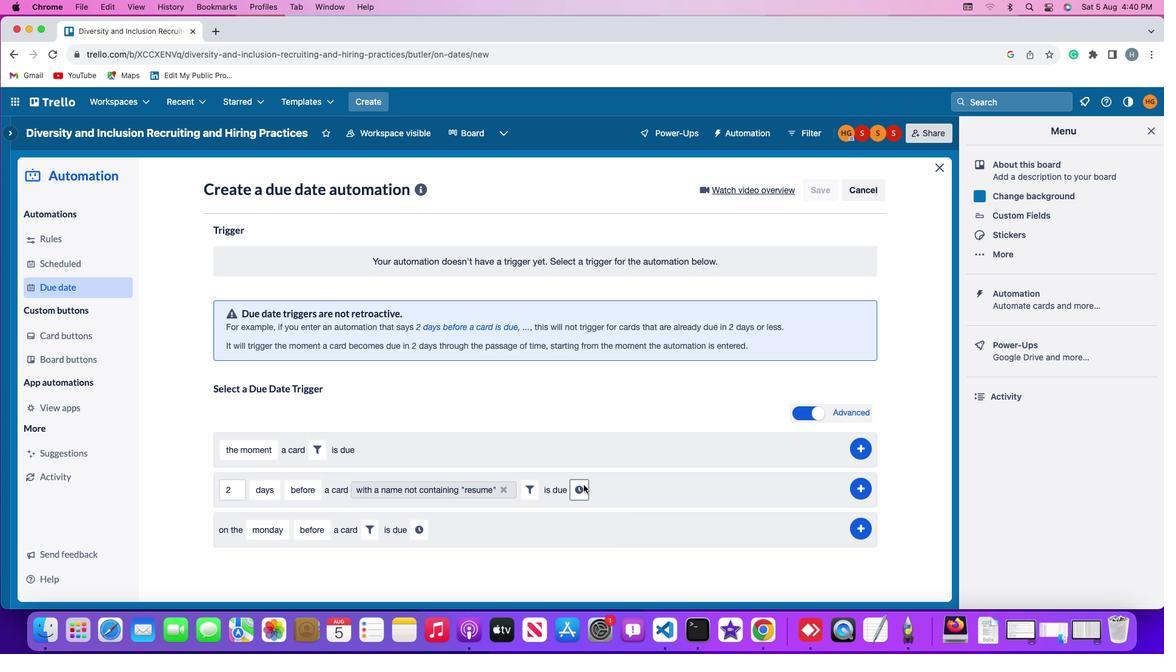
Action: Mouse moved to (608, 491)
Screenshot: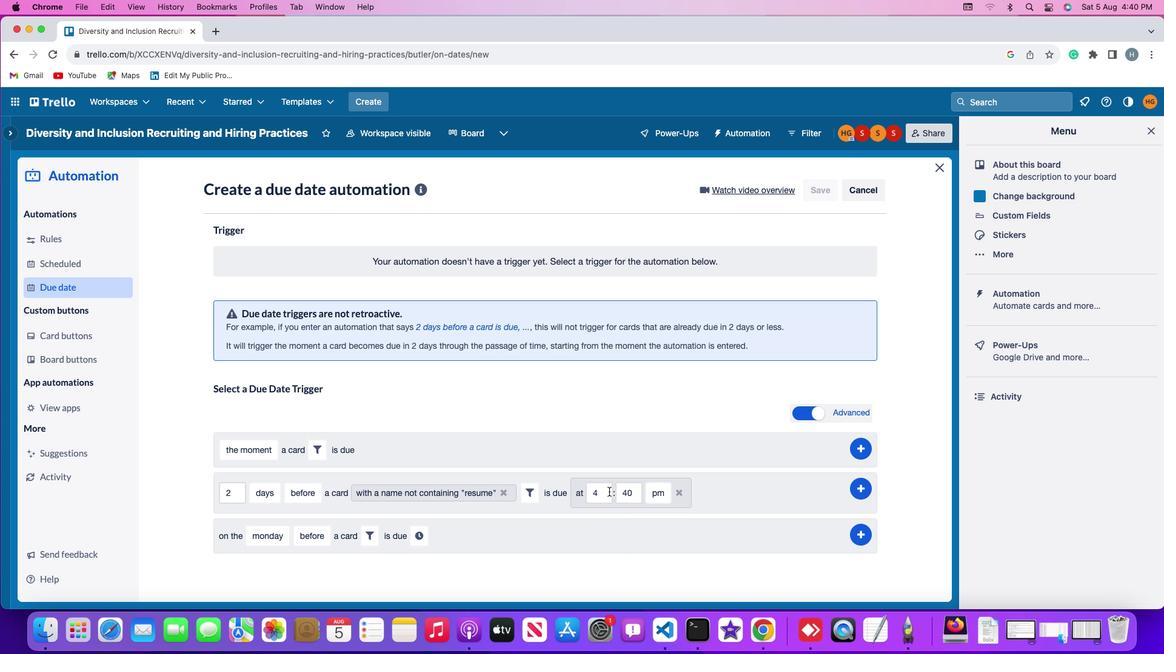
Action: Mouse pressed left at (608, 491)
Screenshot: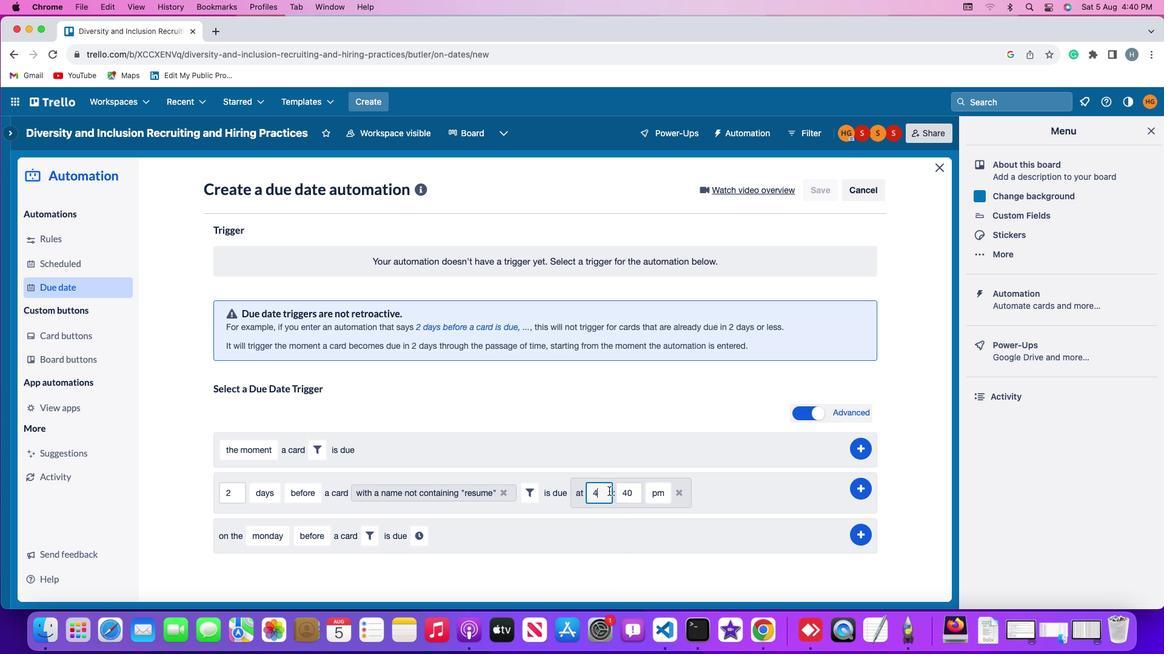 
Action: Mouse moved to (608, 491)
Screenshot: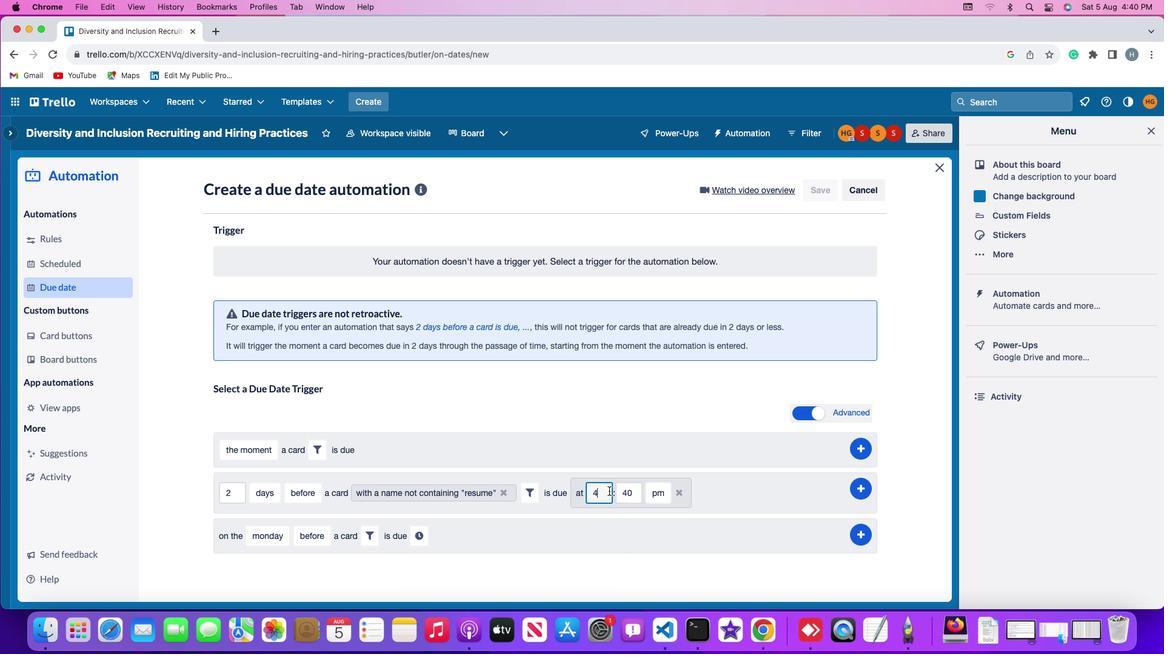 
Action: Key pressed Key.backspaceKey.backspace
Screenshot: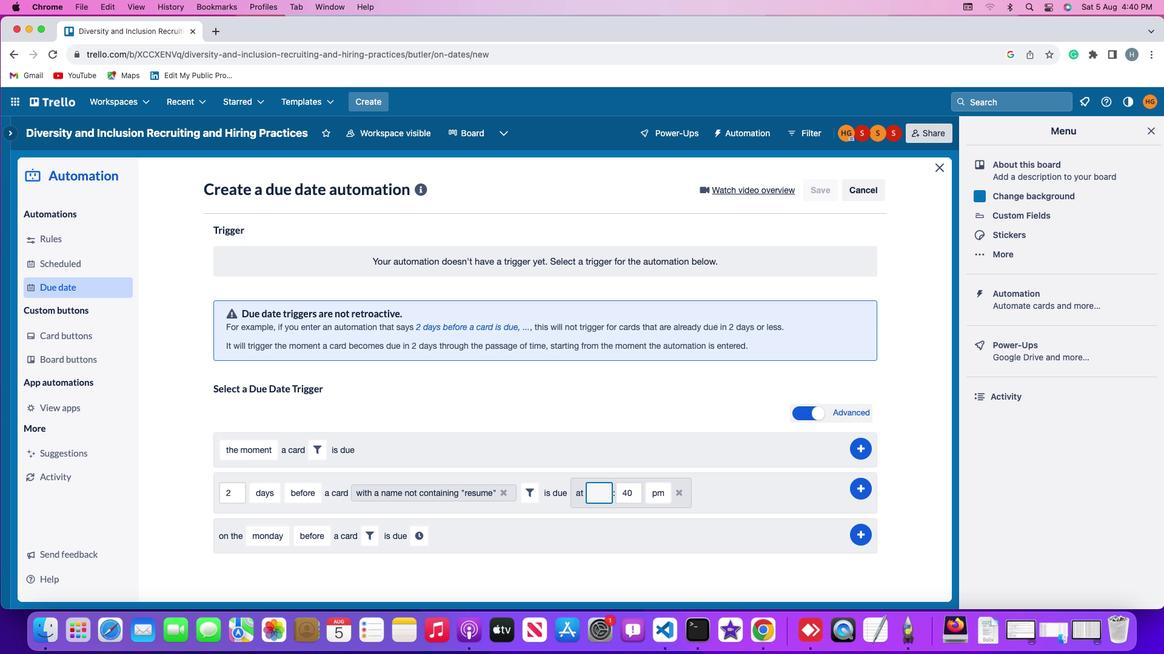 
Action: Mouse moved to (609, 491)
Screenshot: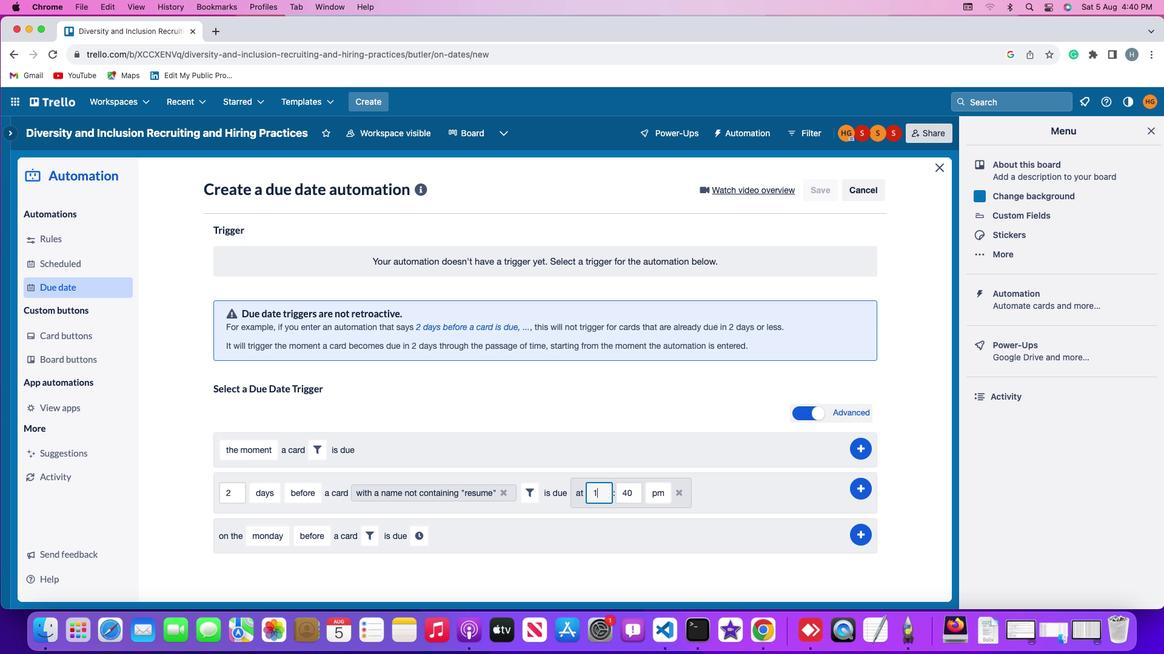 
Action: Key pressed '1''1'
Screenshot: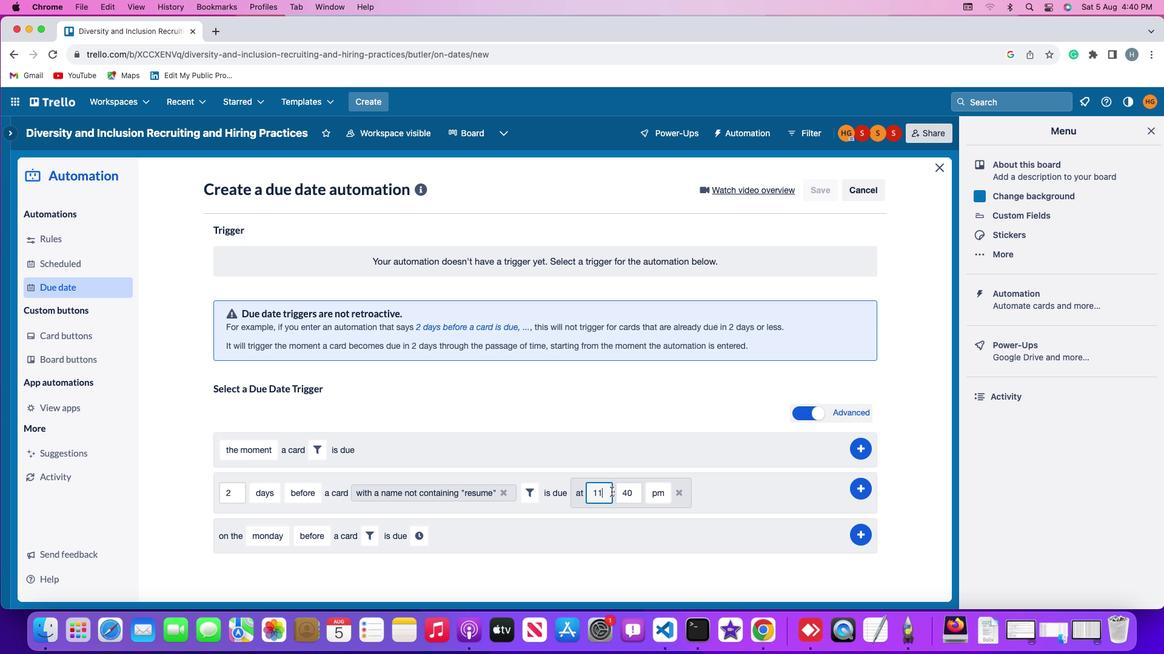 
Action: Mouse moved to (634, 493)
Screenshot: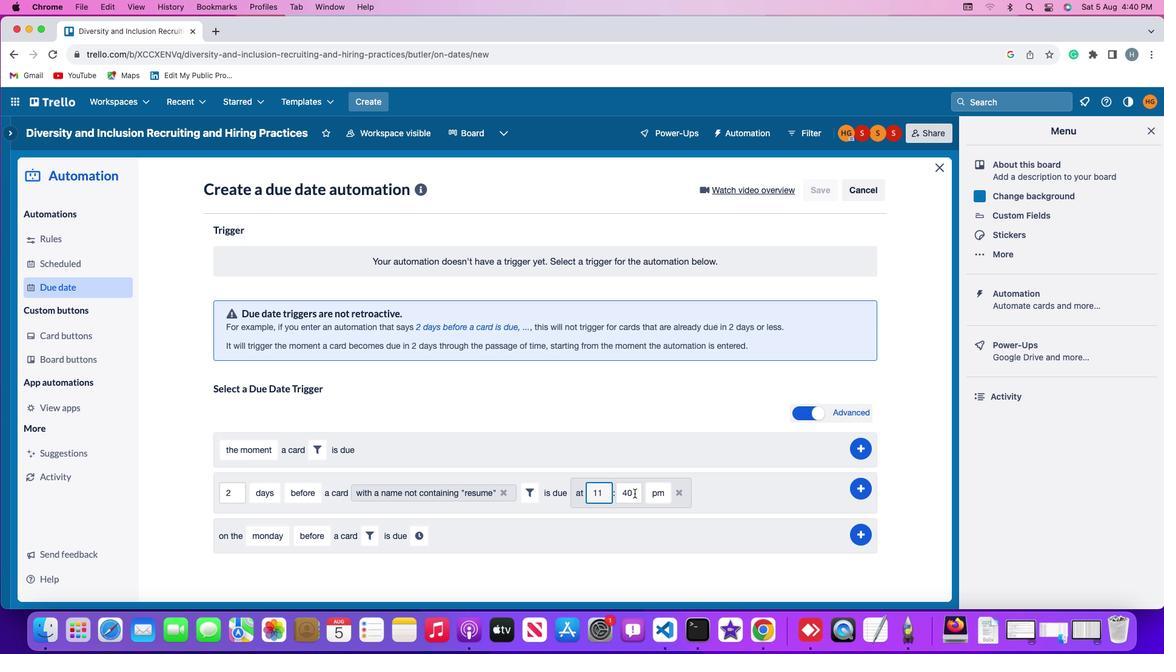 
Action: Mouse pressed left at (634, 493)
Screenshot: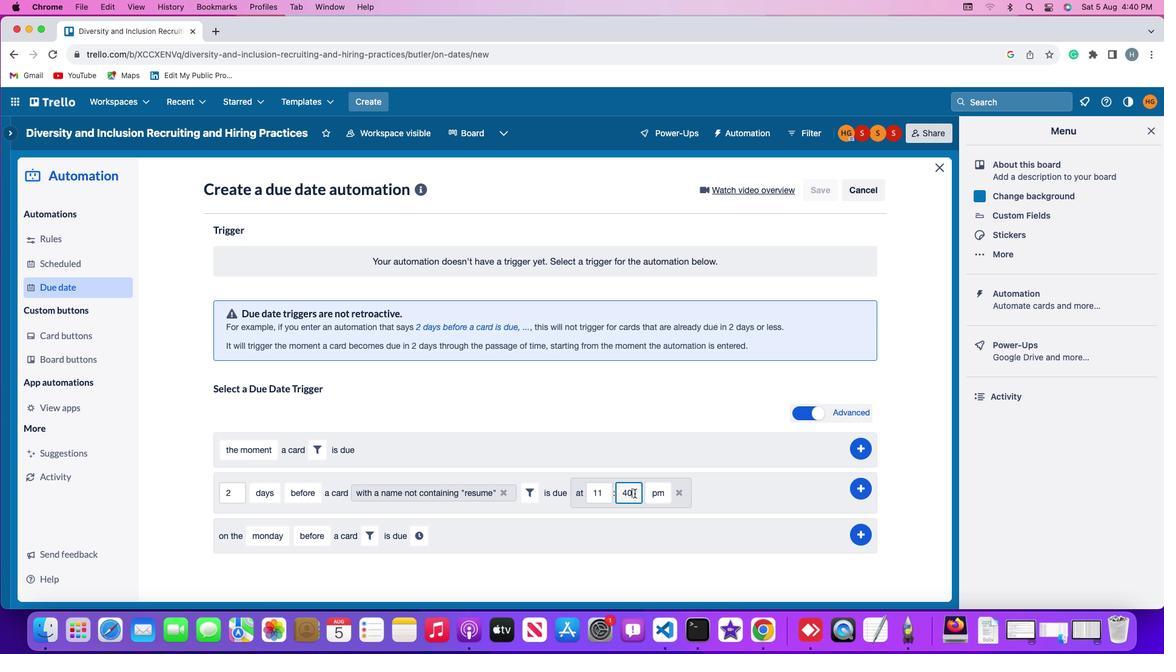 
Action: Key pressed Key.backspaceKey.backspaceKey.backspace'0''0'
Screenshot: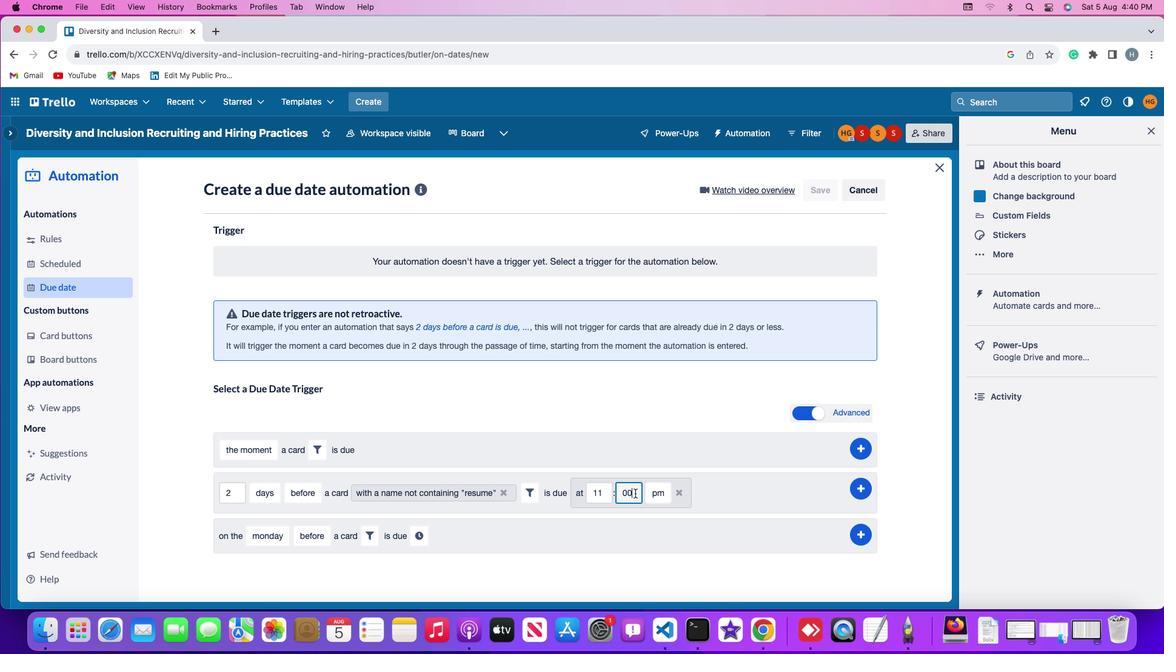 
Action: Mouse moved to (659, 494)
Screenshot: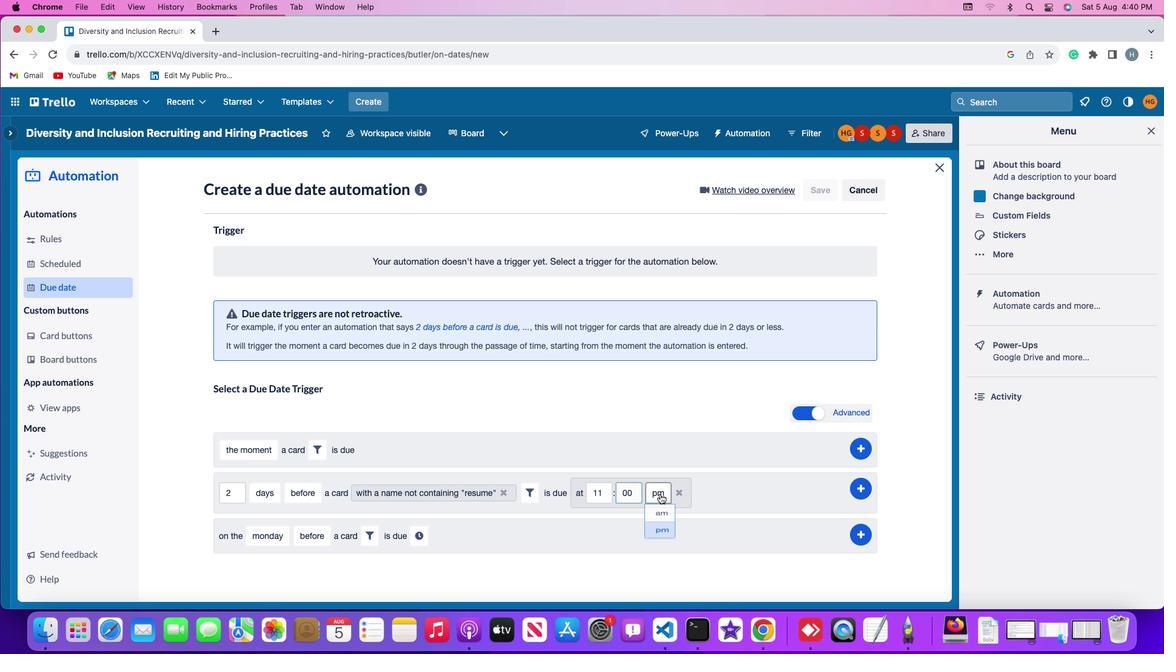
Action: Mouse pressed left at (659, 494)
Screenshot: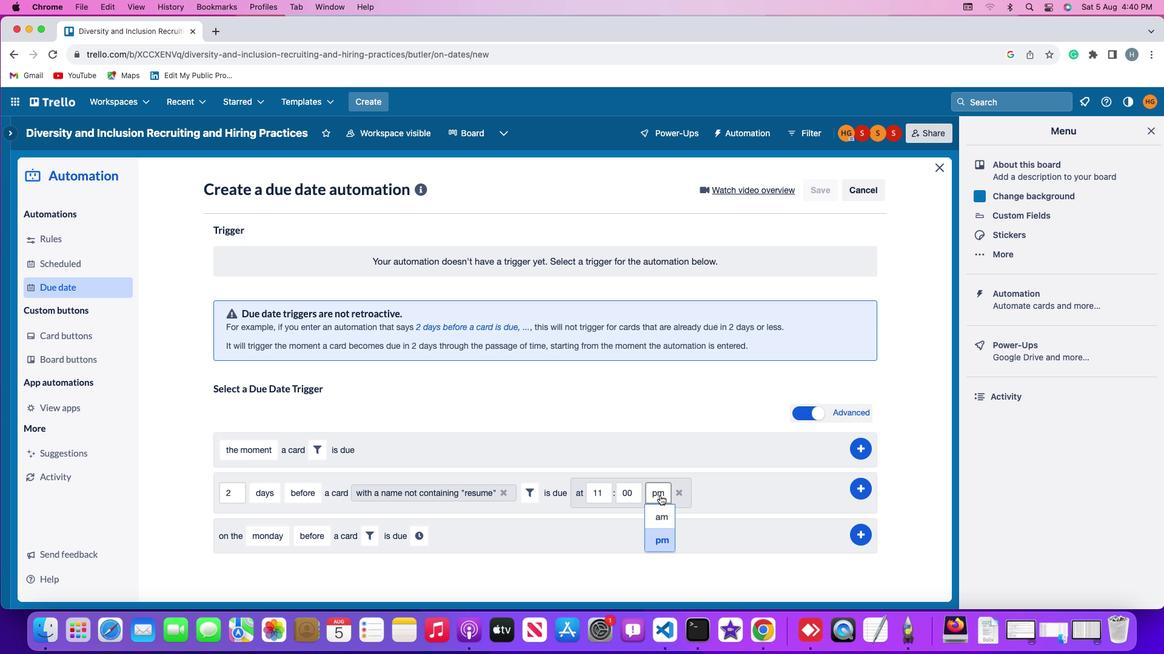 
Action: Mouse moved to (663, 511)
Screenshot: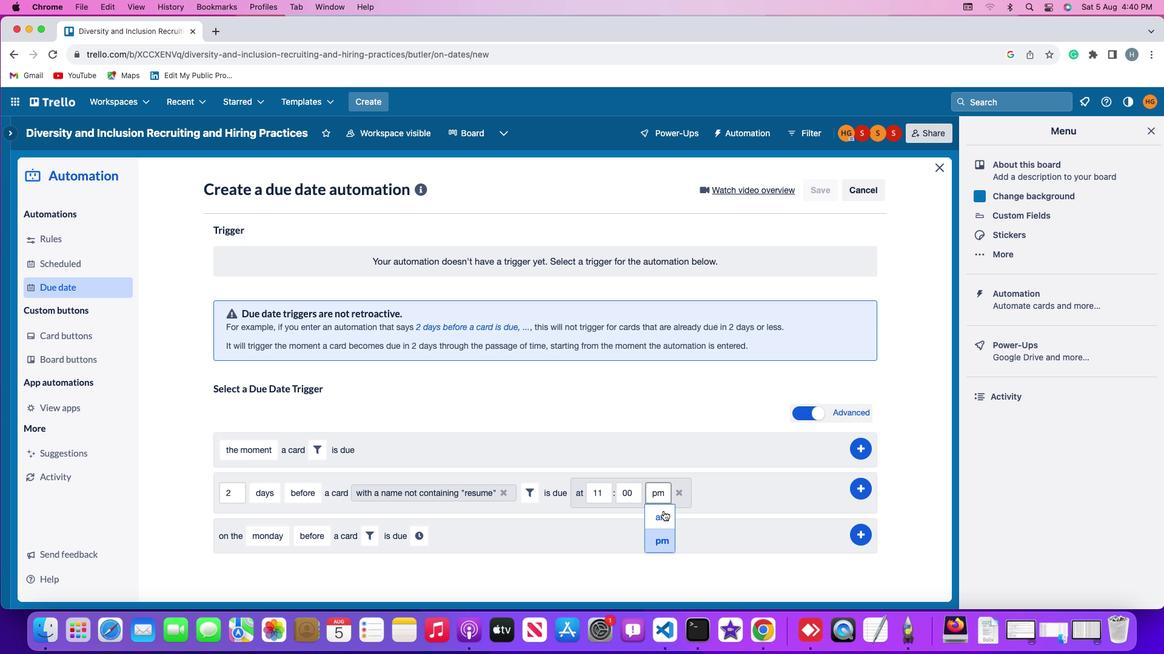 
Action: Mouse pressed left at (663, 511)
Screenshot: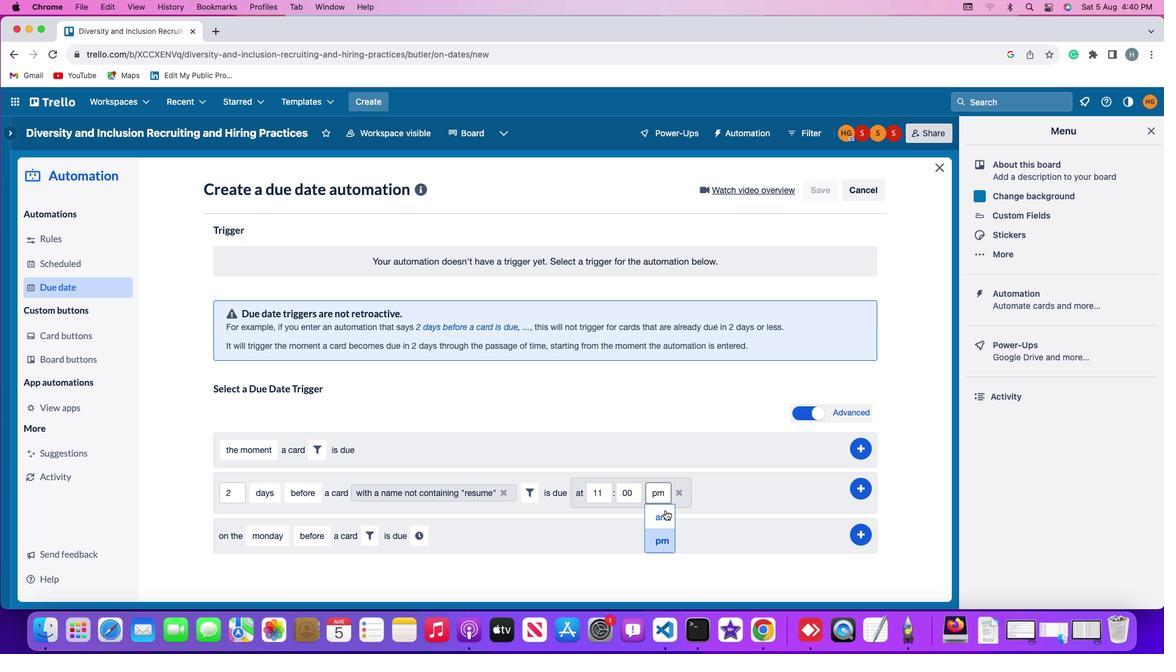 
Action: Mouse moved to (861, 489)
Screenshot: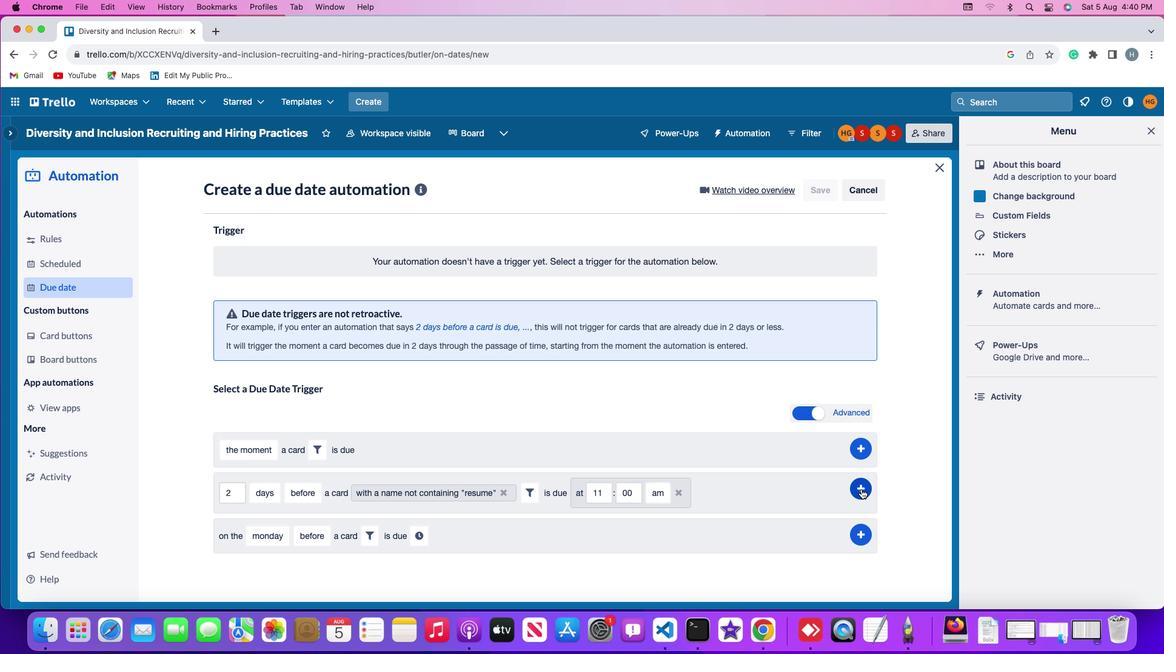 
Action: Mouse pressed left at (861, 489)
Screenshot: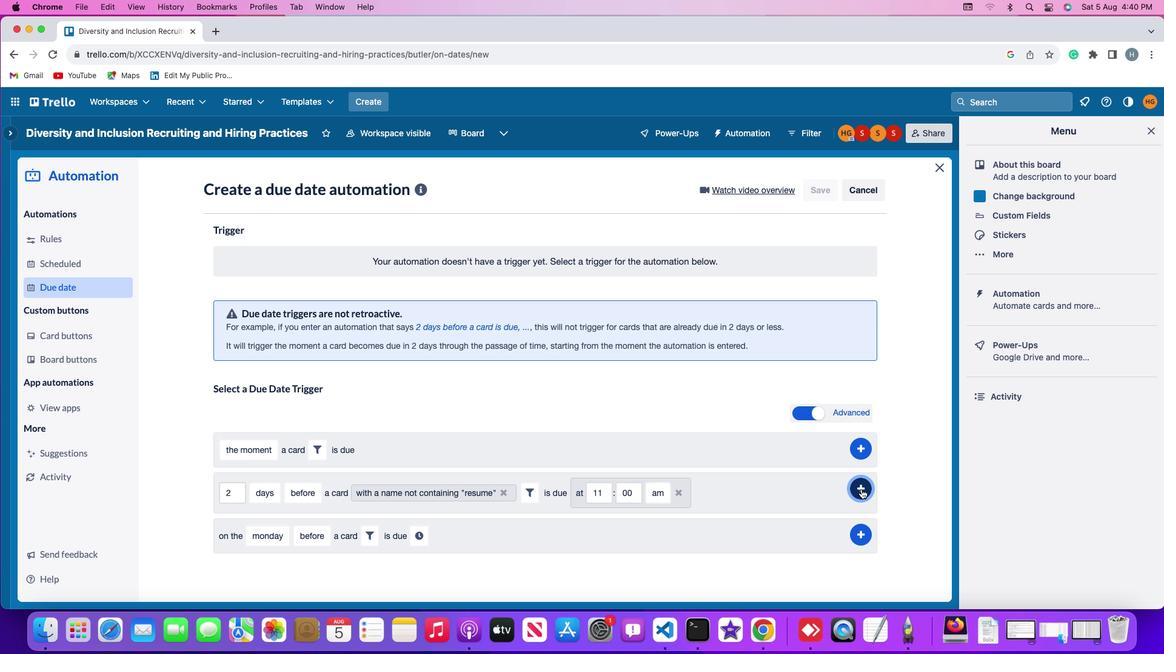
Action: Mouse moved to (913, 378)
Screenshot: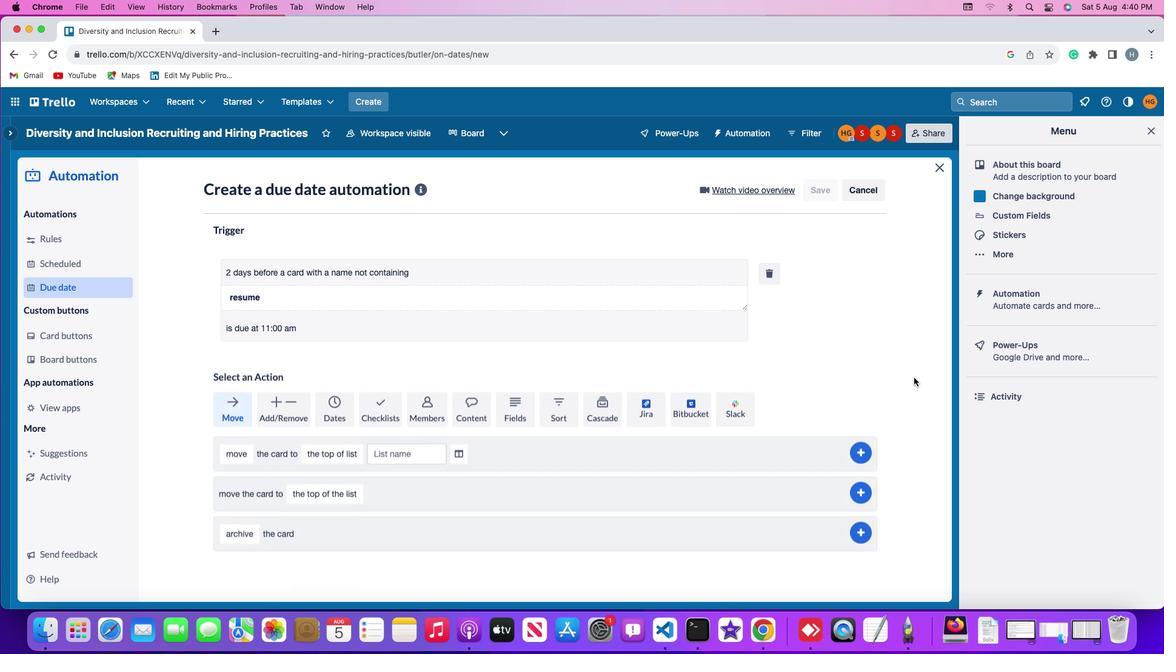 
